 Task: Add Attachment from Google Drive to Card Card0000000115 in Board Board0000000029 in Workspace WS0000000010 in Trello. Add Cover Orange to Card Card0000000115 in Board Board0000000029 in Workspace WS0000000010 in Trello. Add "Add Label …" with "Title" Title0000000115 to Button Button0000000115 to Card Card0000000115 in Board Board0000000029 in Workspace WS0000000010 in Trello. Add Description DS0000000115 to Card Card0000000115 in Board Board0000000029 in Workspace WS0000000010 in Trello. Add Comment CM0000000115 to Card Card0000000115 in Board Board0000000029 in Workspace WS0000000010 in Trello
Action: Mouse moved to (382, 439)
Screenshot: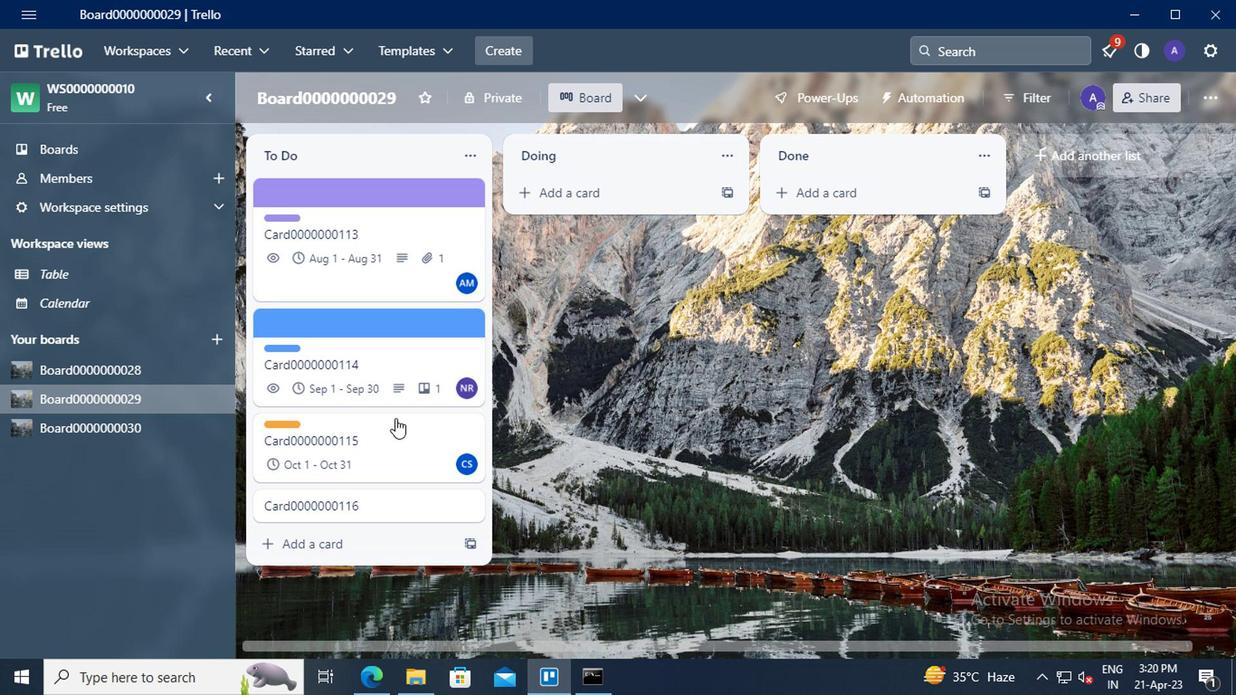 
Action: Mouse pressed left at (382, 439)
Screenshot: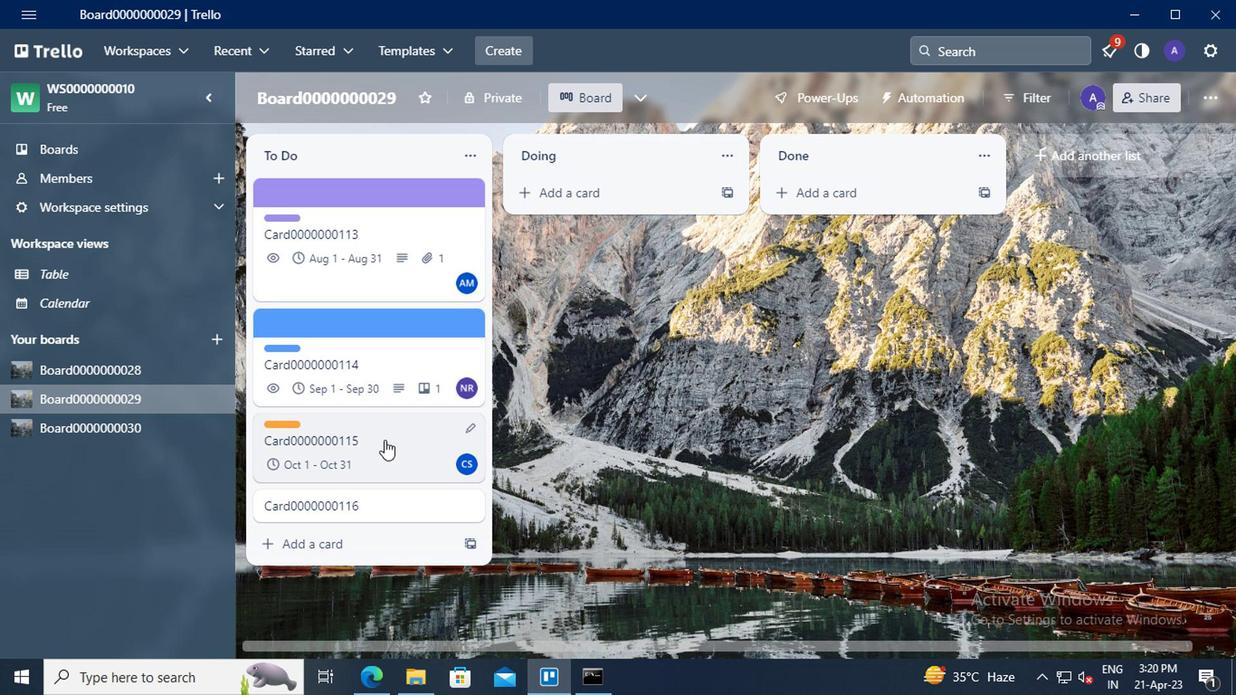 
Action: Mouse moved to (827, 325)
Screenshot: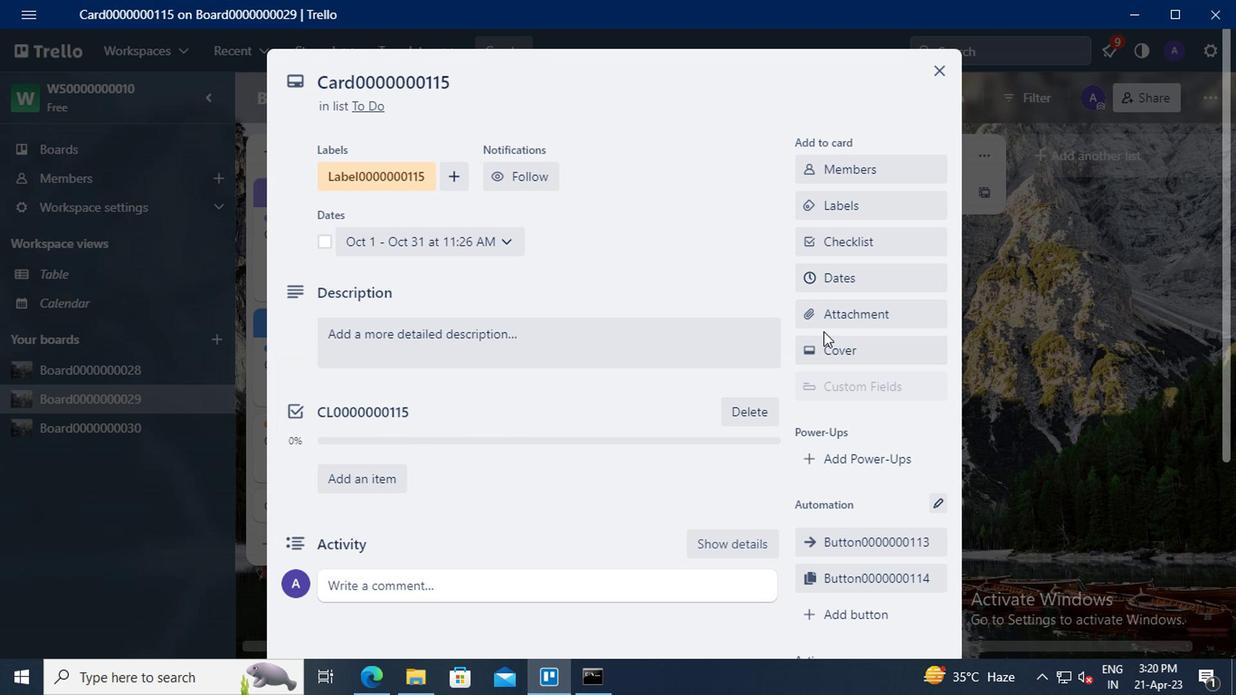 
Action: Mouse pressed left at (827, 325)
Screenshot: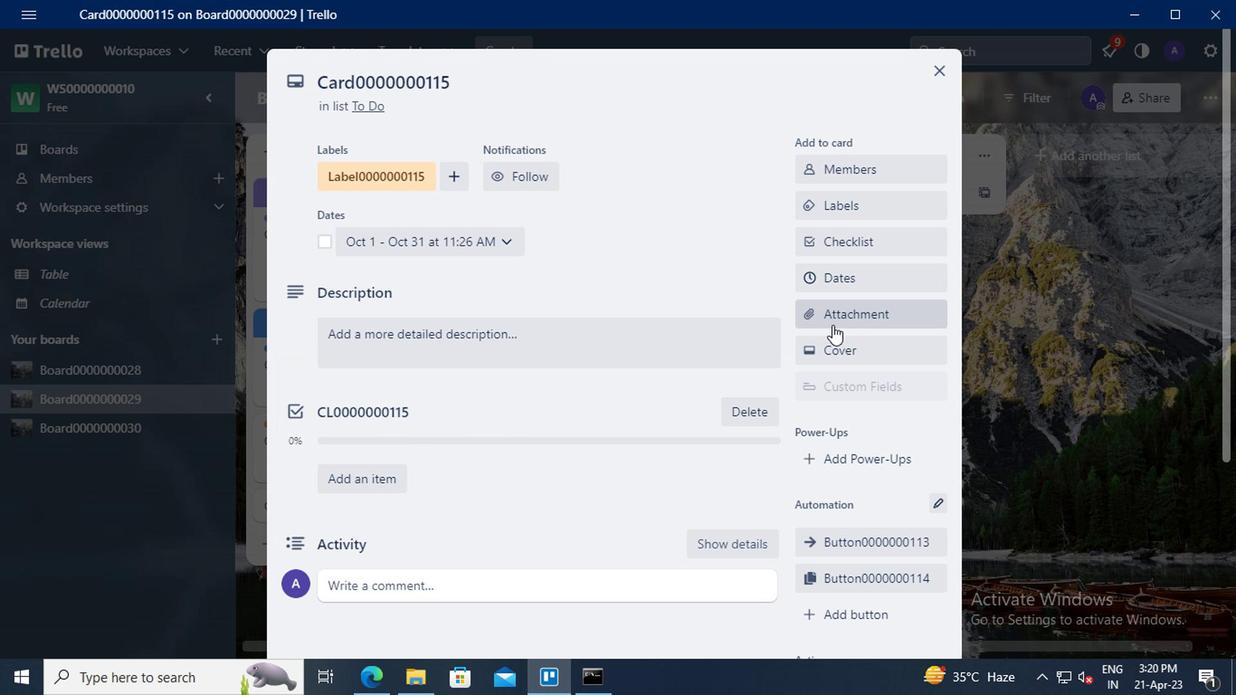 
Action: Mouse moved to (836, 219)
Screenshot: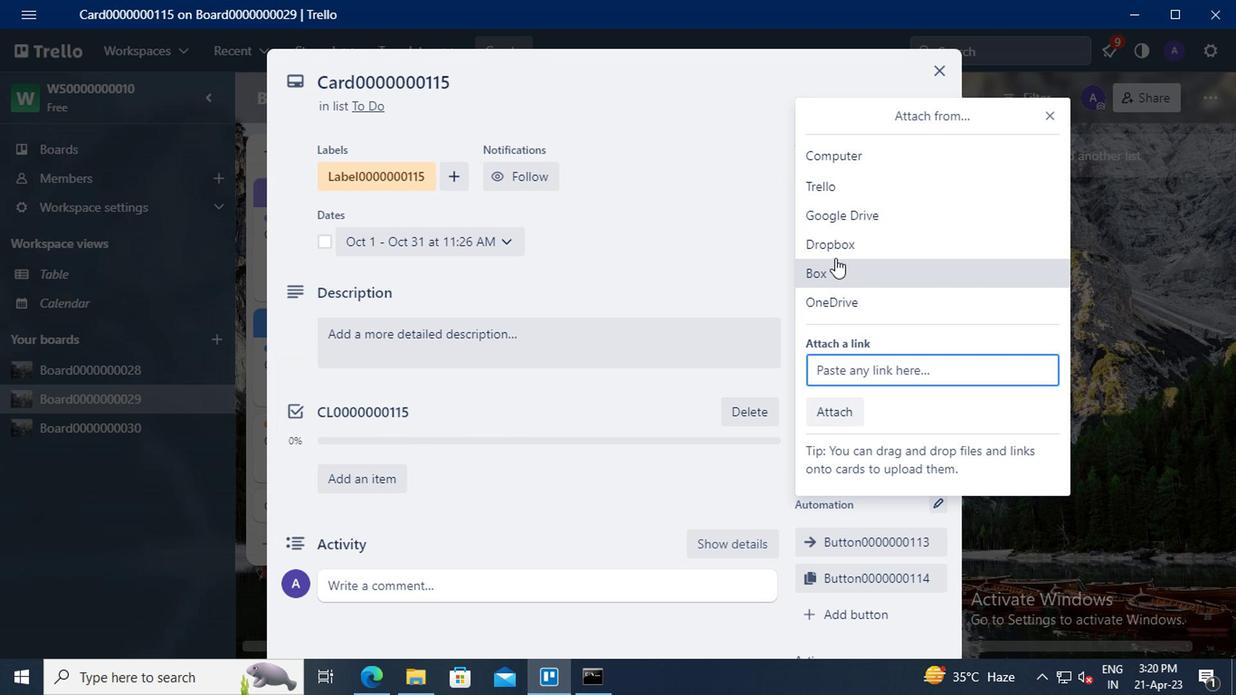 
Action: Mouse pressed left at (836, 219)
Screenshot: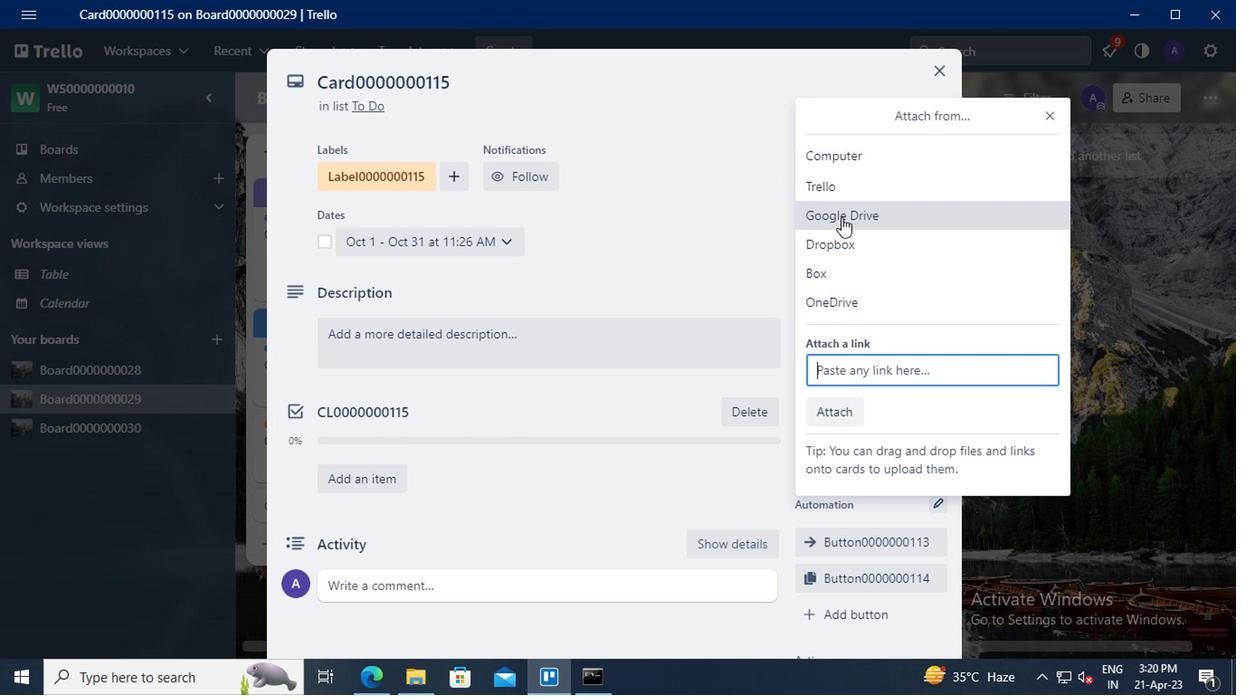
Action: Mouse moved to (252, 319)
Screenshot: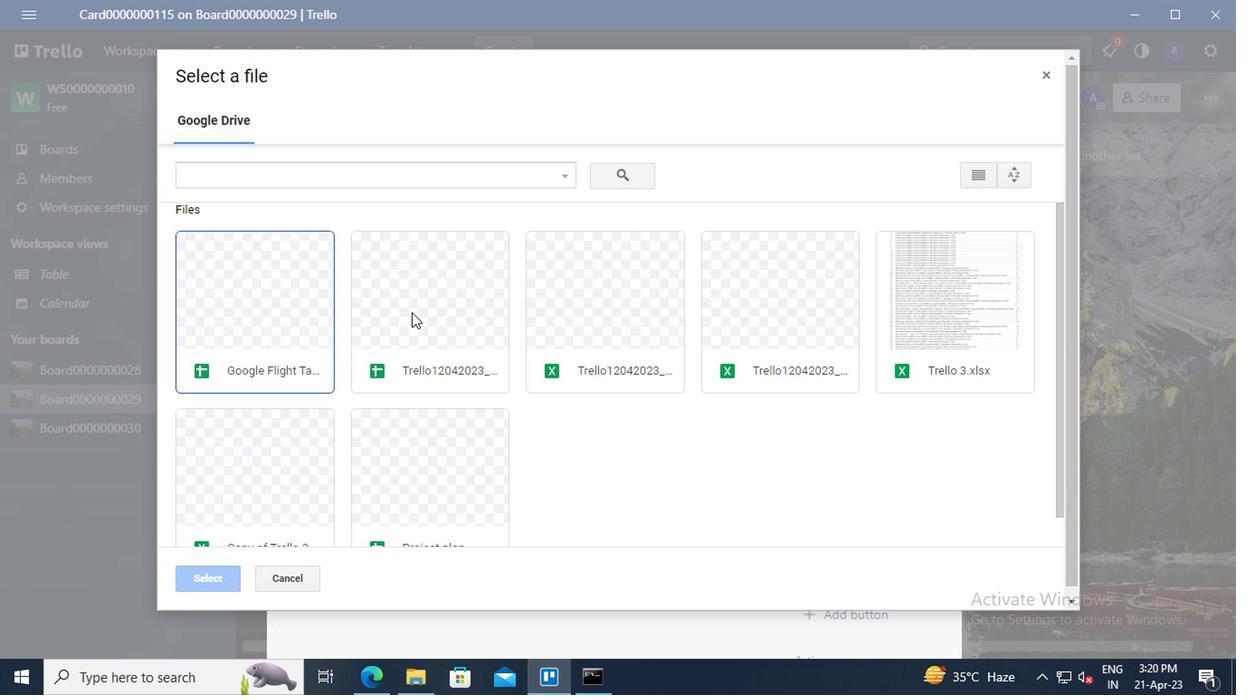 
Action: Mouse pressed left at (252, 319)
Screenshot: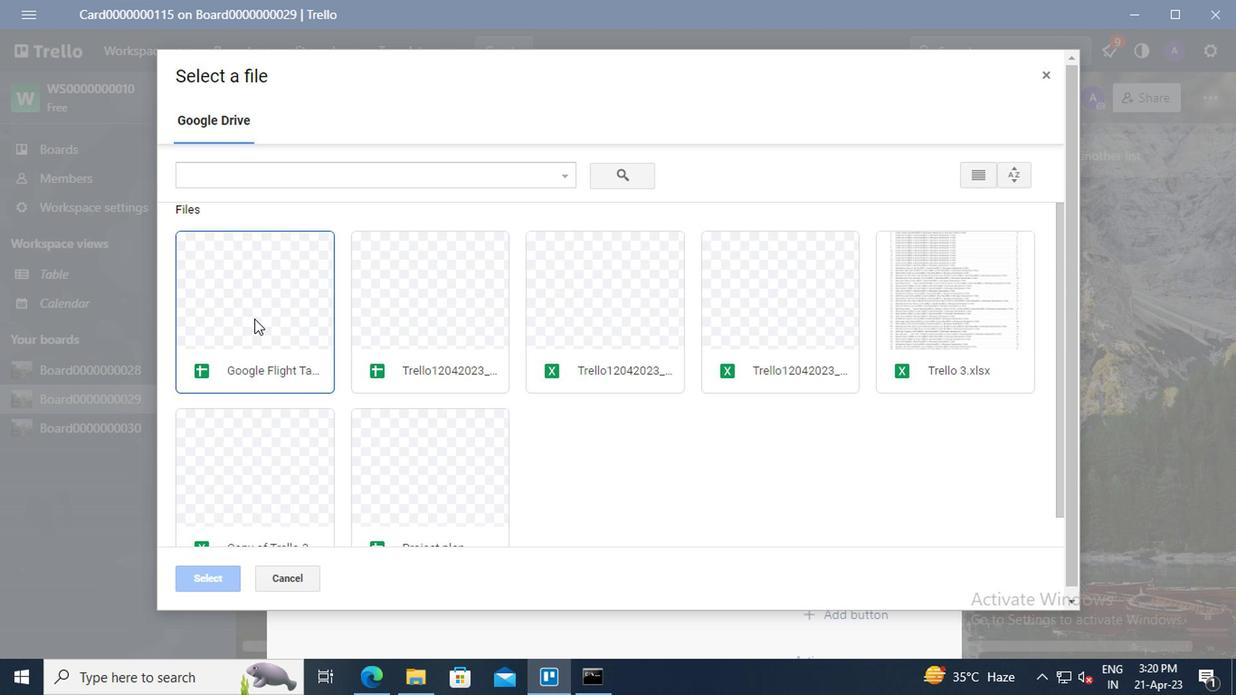 
Action: Mouse moved to (227, 577)
Screenshot: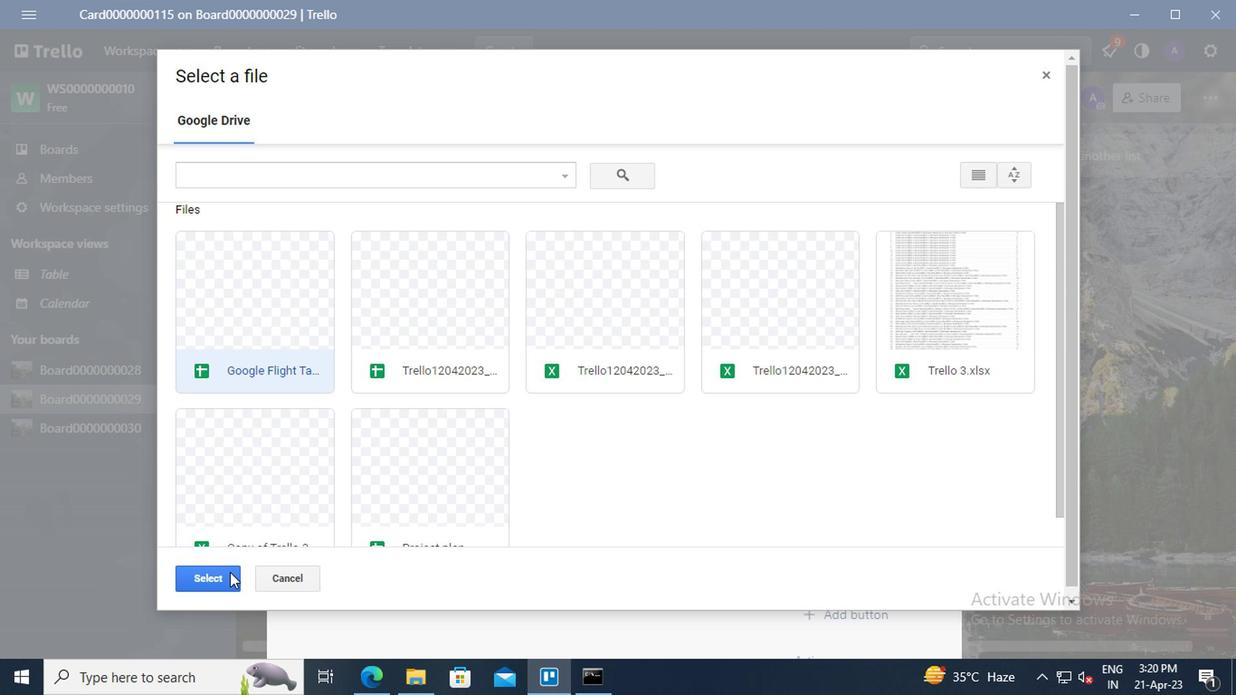 
Action: Mouse pressed left at (227, 577)
Screenshot: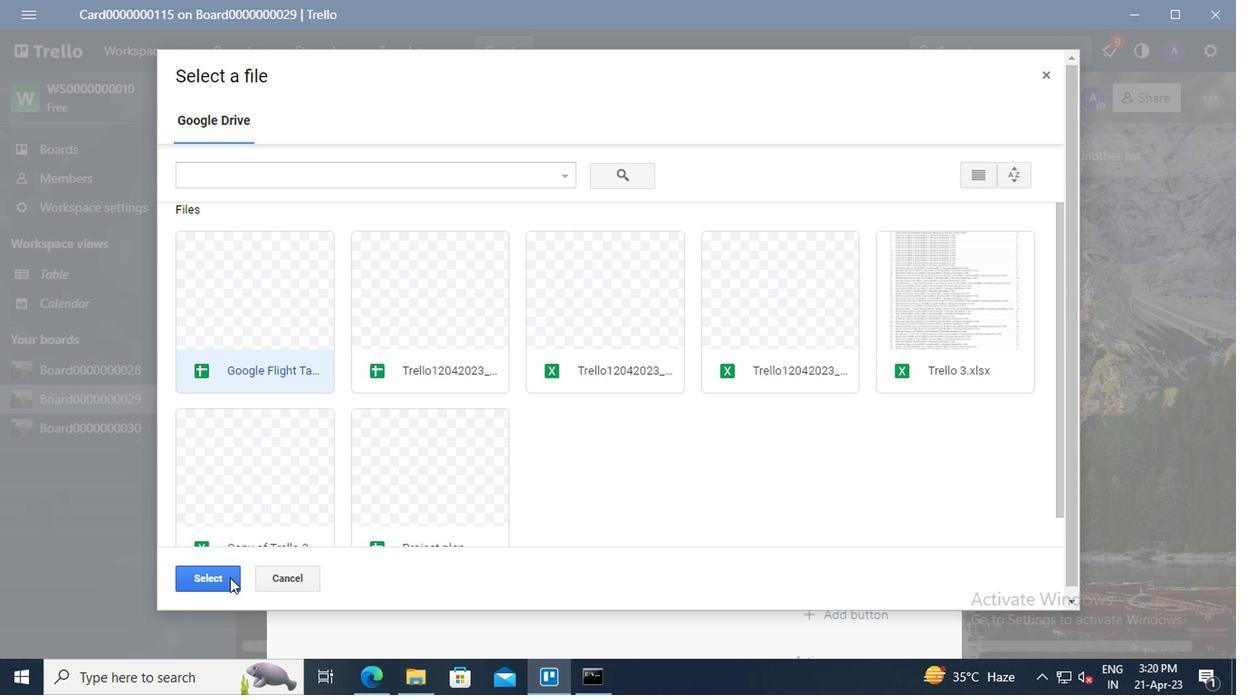 
Action: Mouse moved to (809, 350)
Screenshot: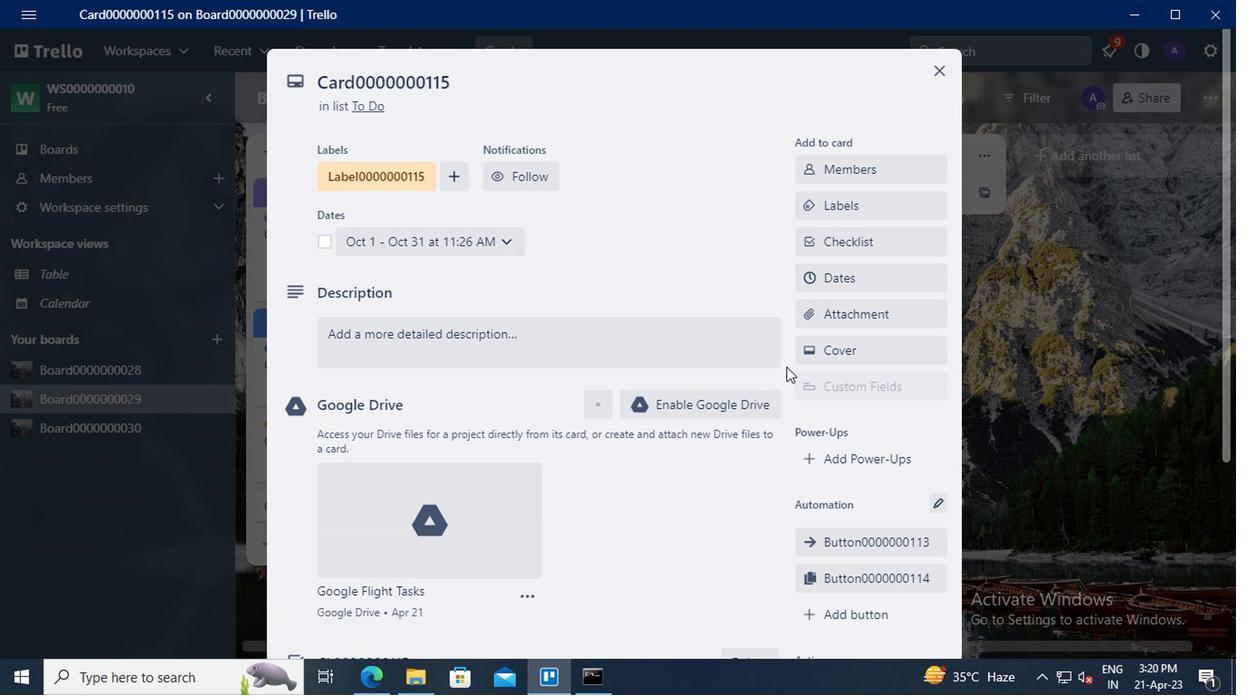 
Action: Mouse pressed left at (809, 350)
Screenshot: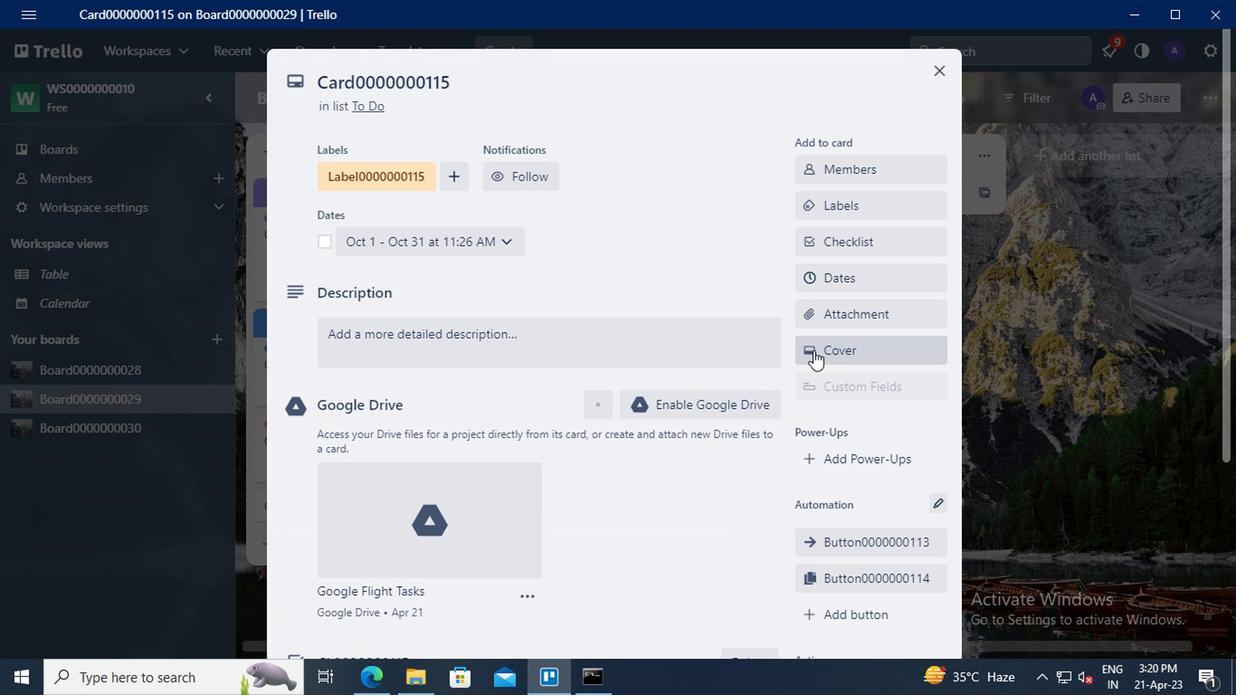 
Action: Mouse moved to (929, 305)
Screenshot: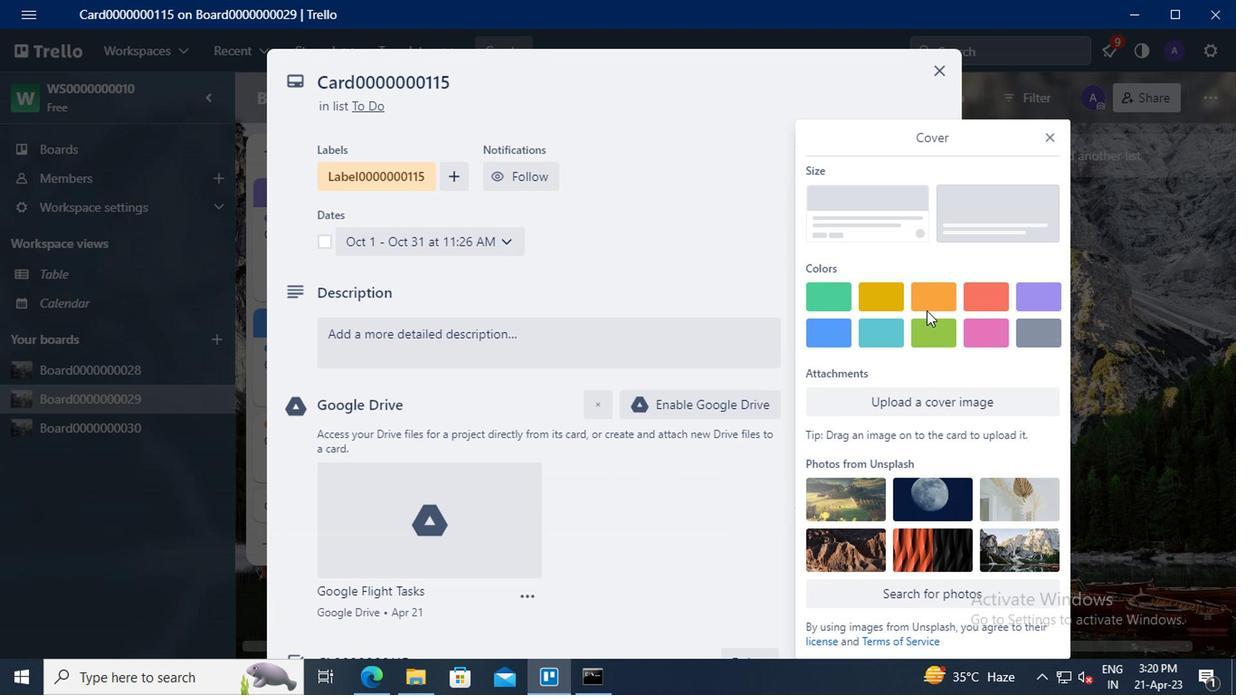 
Action: Mouse pressed left at (929, 305)
Screenshot: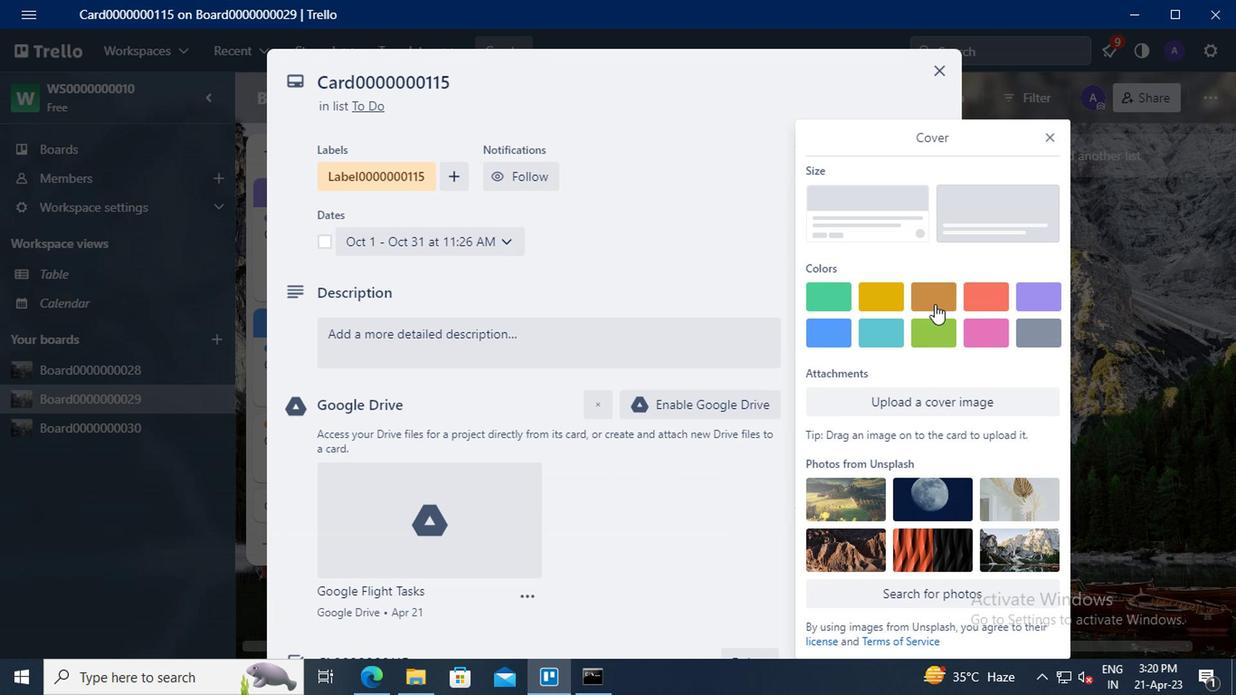 
Action: Mouse moved to (1044, 107)
Screenshot: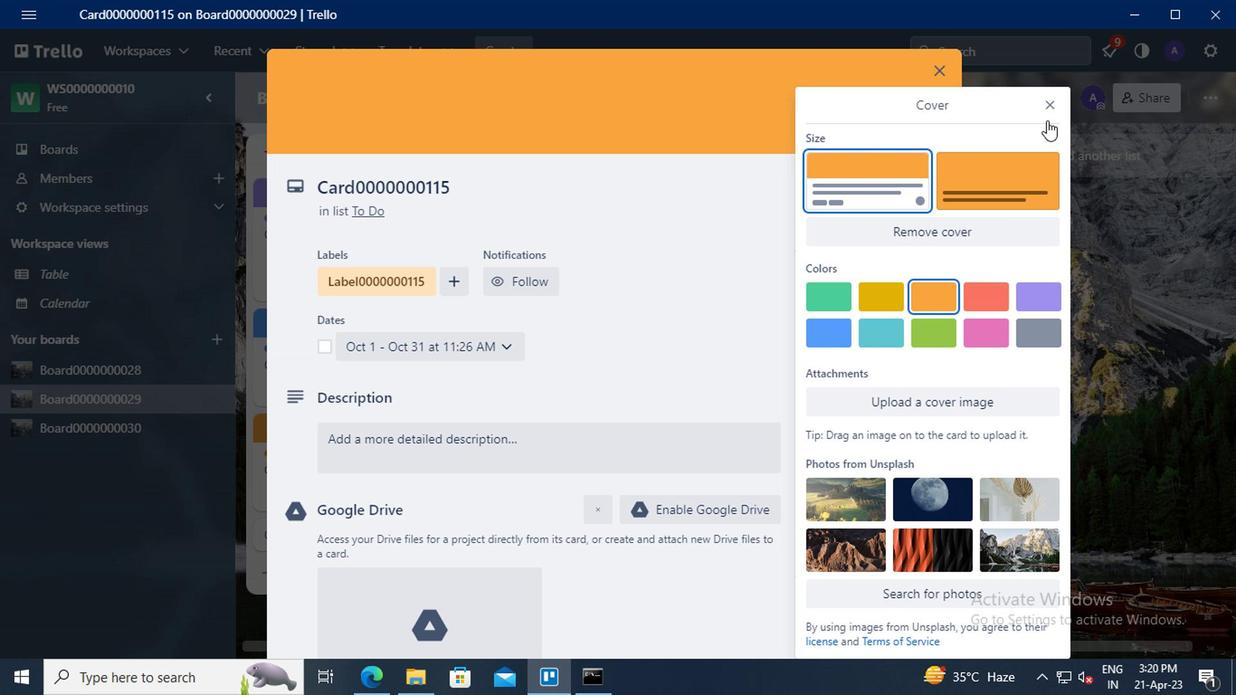 
Action: Mouse pressed left at (1044, 107)
Screenshot: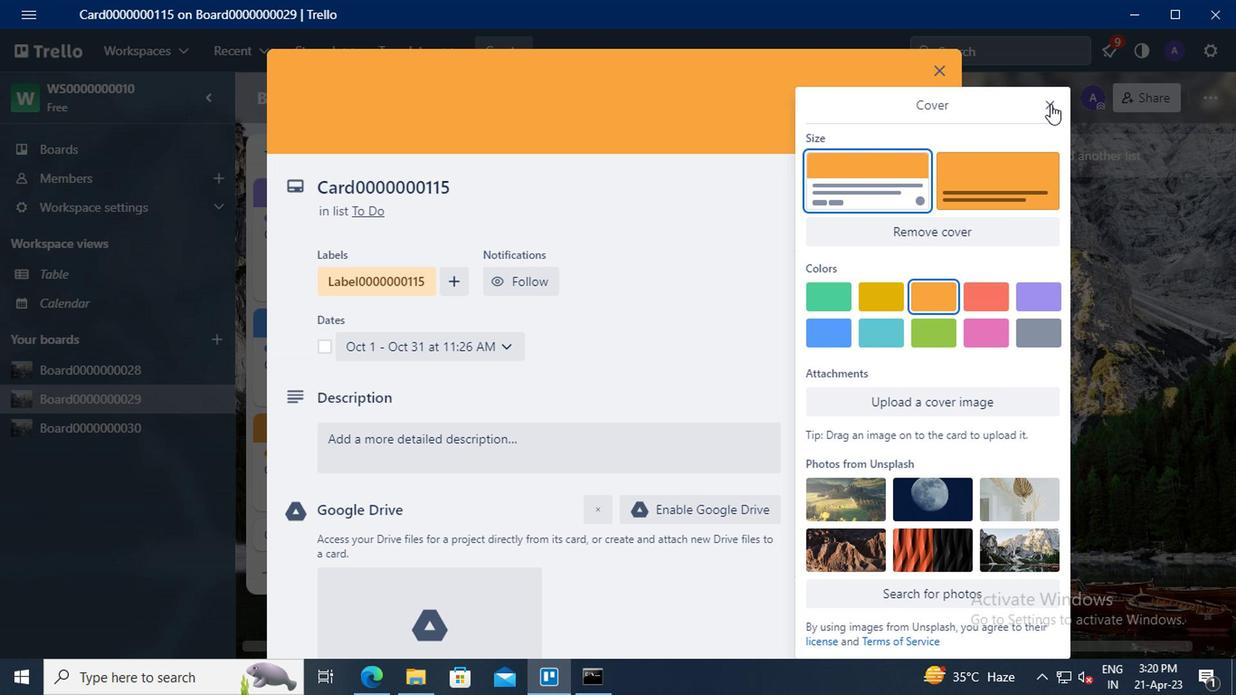 
Action: Mouse moved to (842, 280)
Screenshot: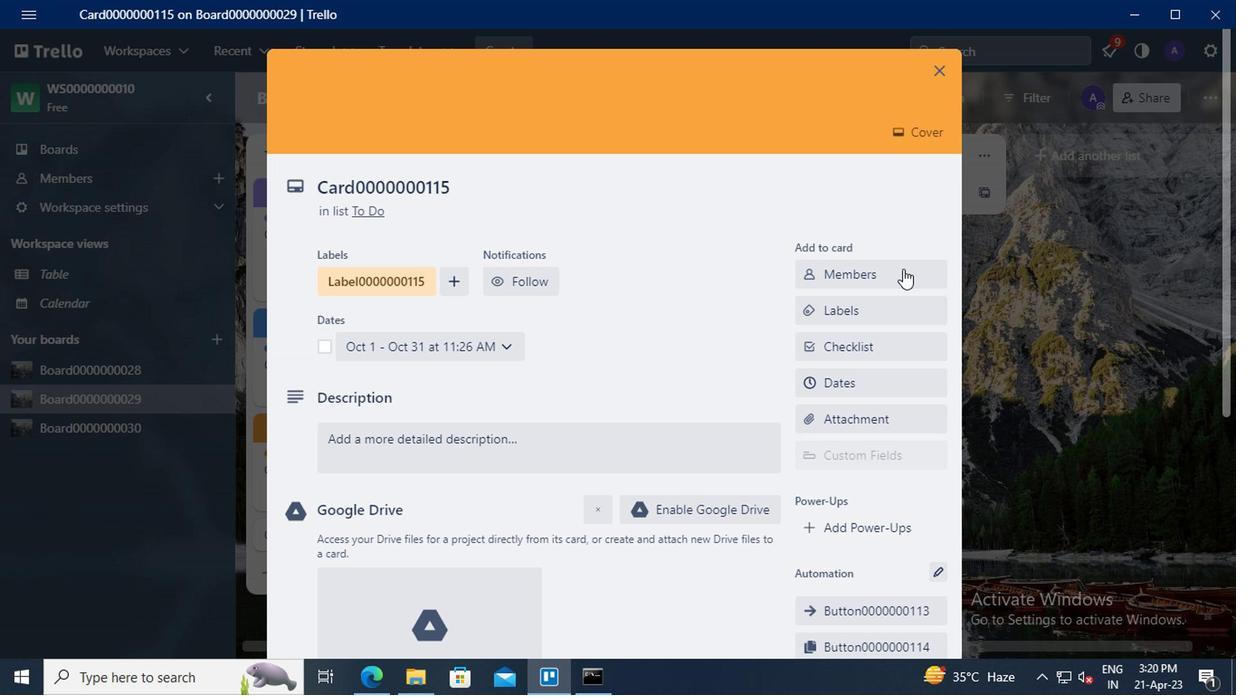 
Action: Mouse scrolled (842, 280) with delta (0, 0)
Screenshot: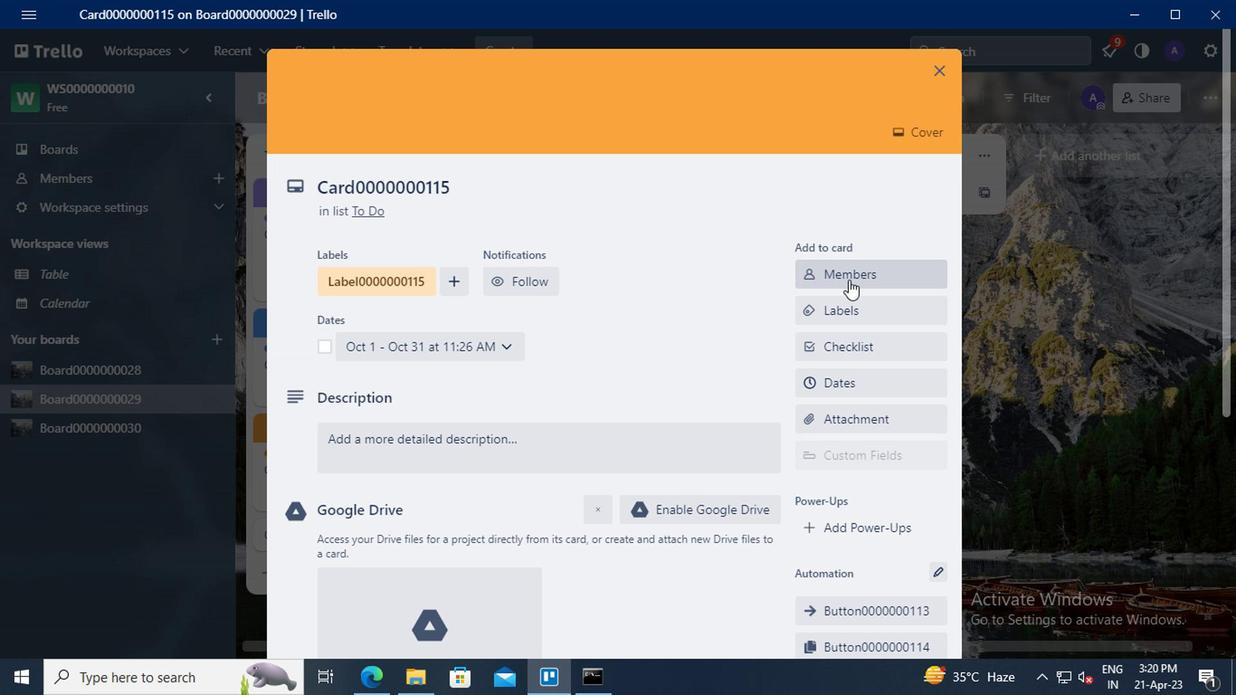 
Action: Mouse scrolled (842, 280) with delta (0, 0)
Screenshot: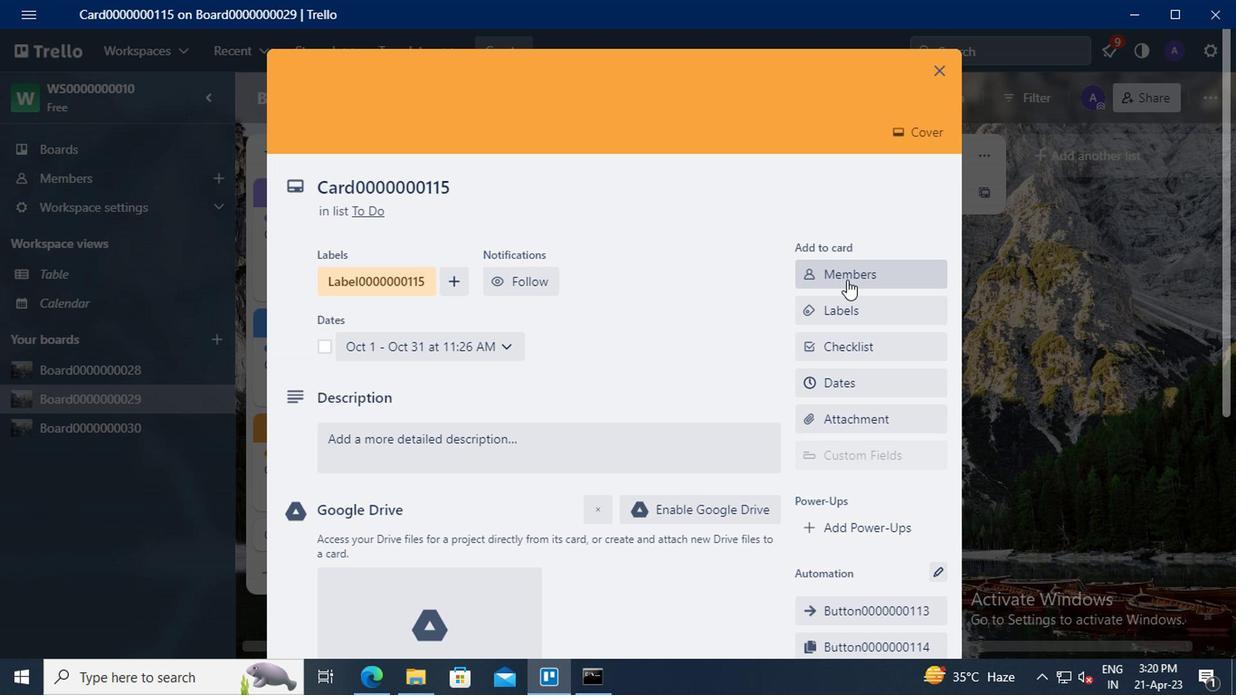 
Action: Mouse scrolled (842, 280) with delta (0, 0)
Screenshot: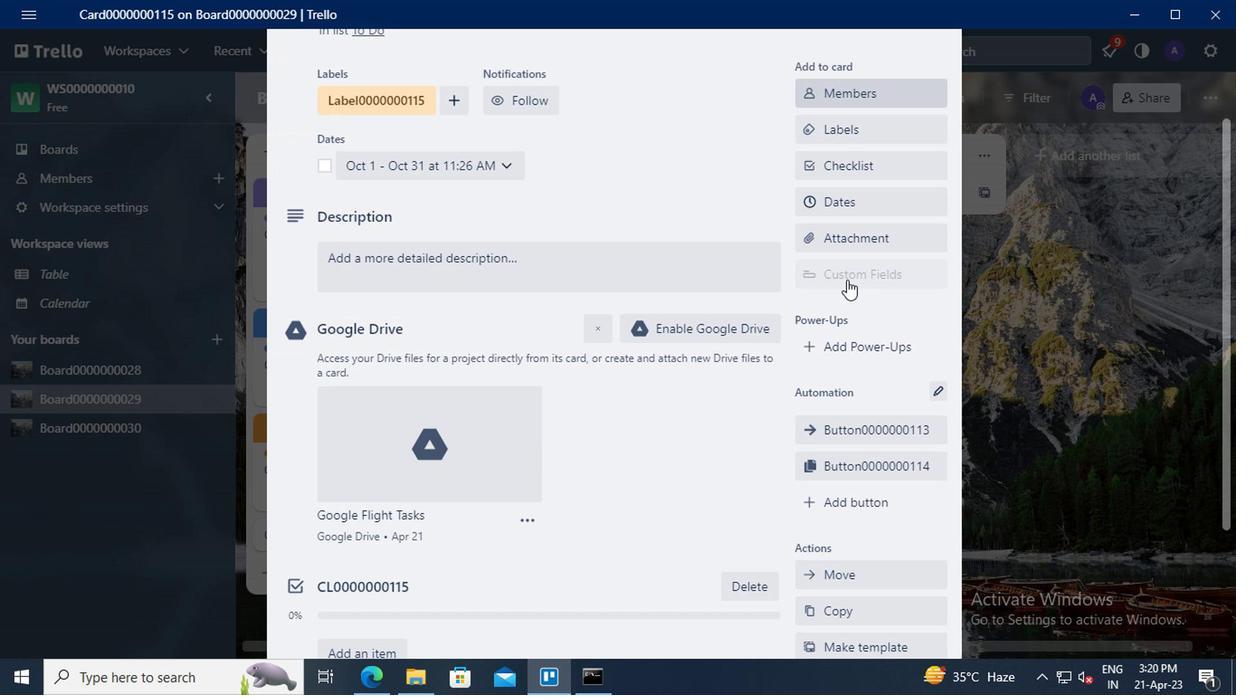 
Action: Mouse moved to (848, 411)
Screenshot: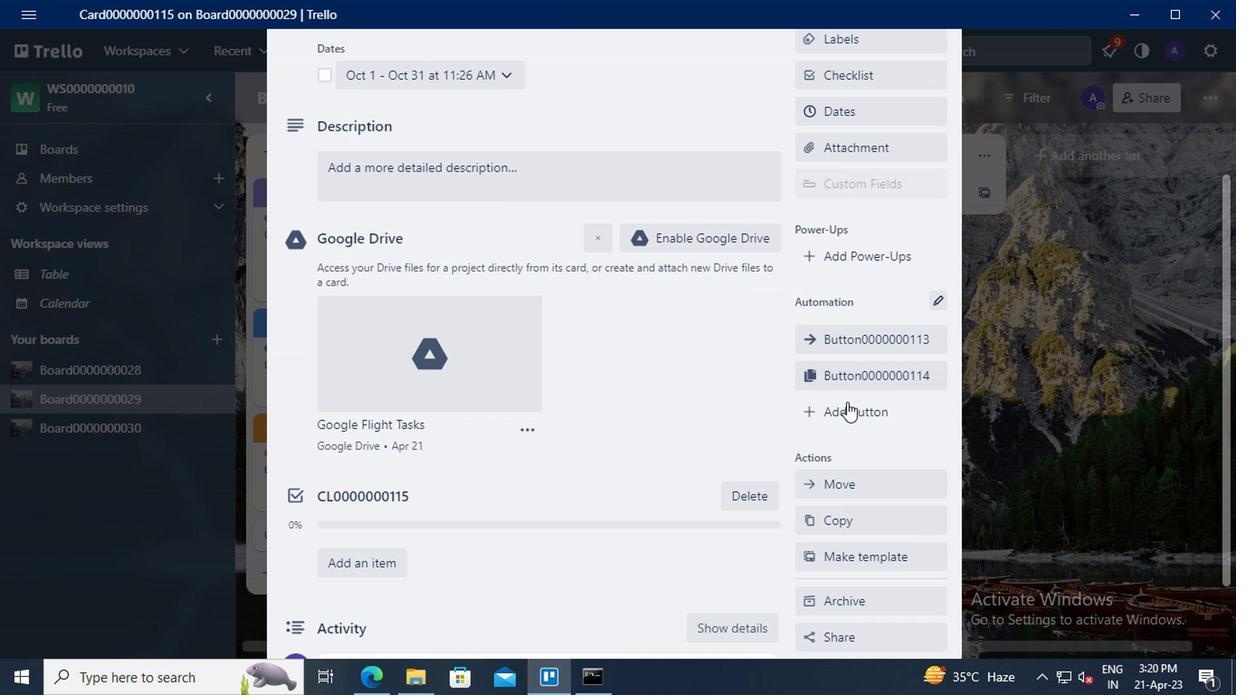 
Action: Mouse pressed left at (848, 411)
Screenshot: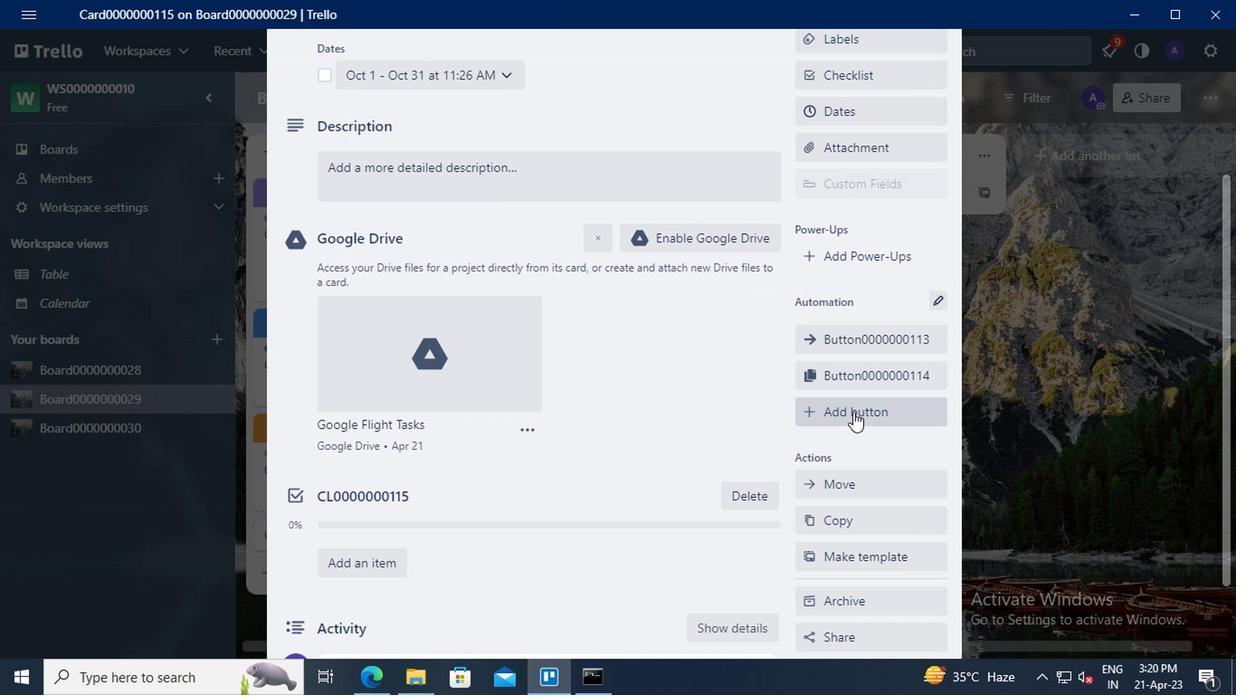 
Action: Mouse moved to (848, 248)
Screenshot: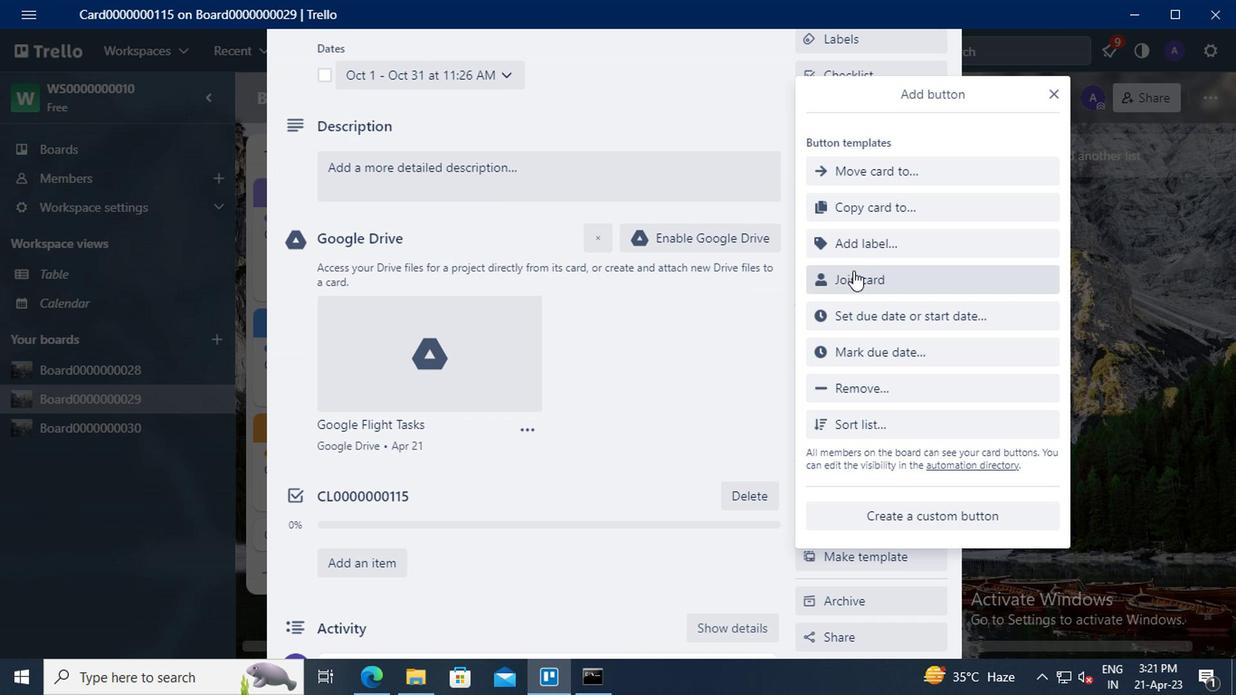 
Action: Mouse pressed left at (848, 248)
Screenshot: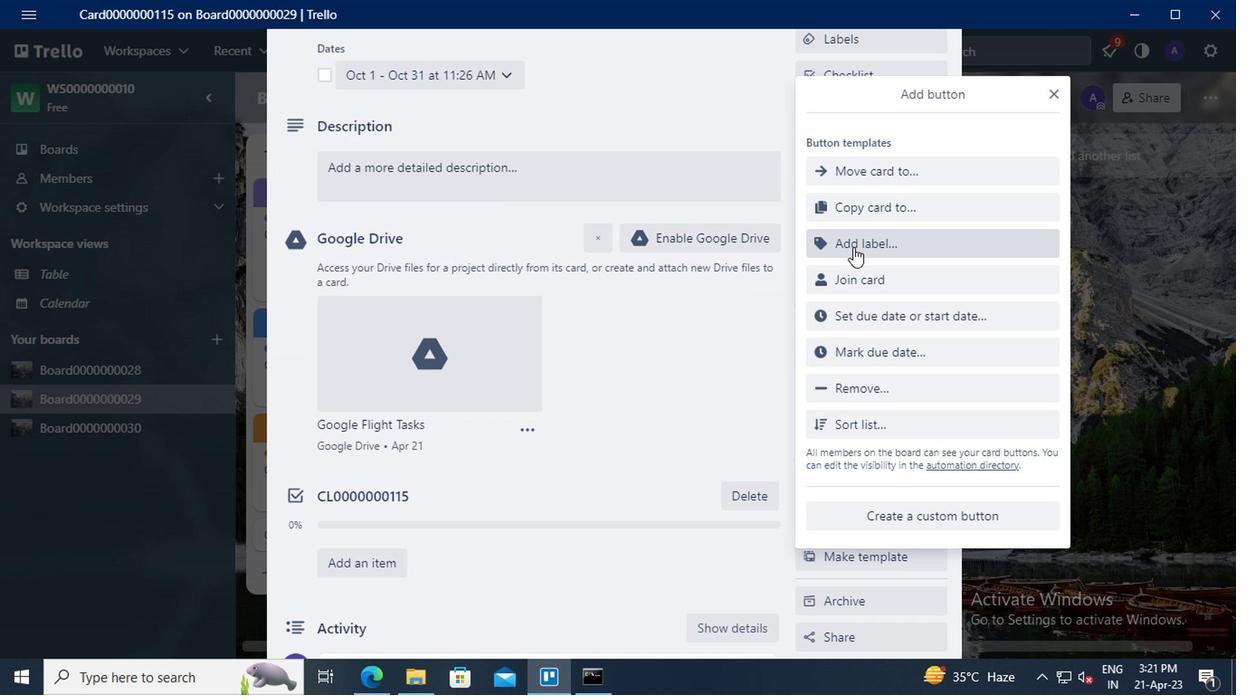 
Action: Mouse moved to (867, 172)
Screenshot: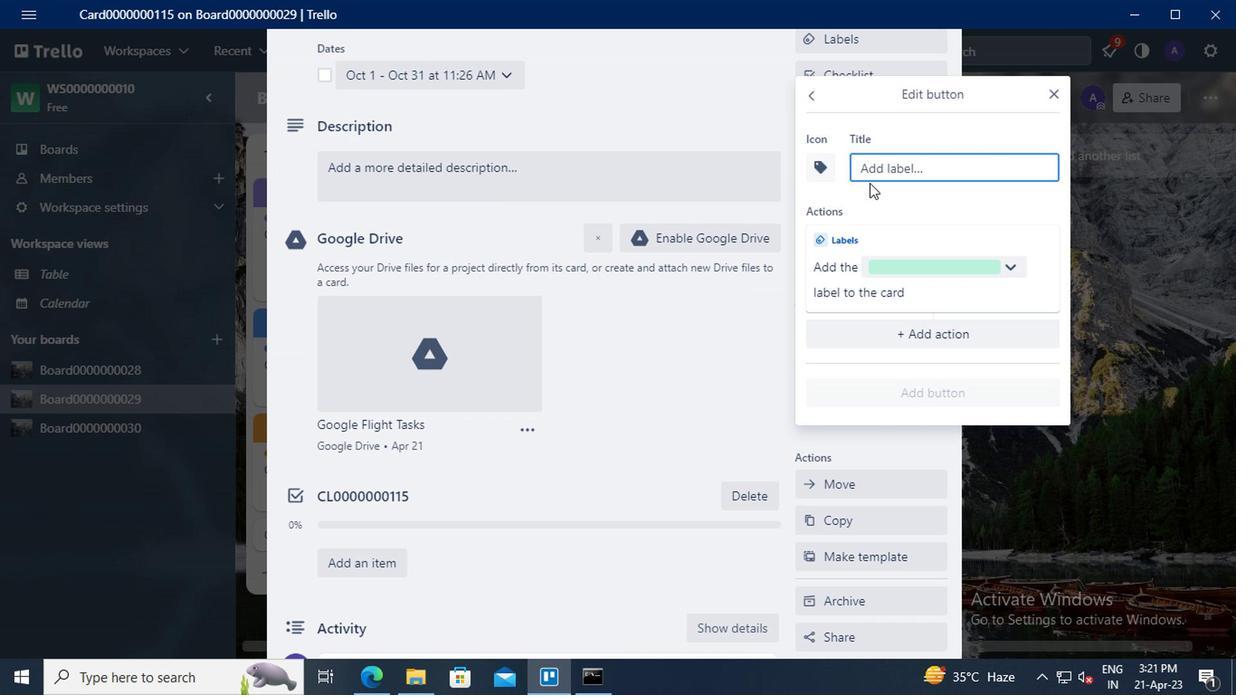 
Action: Mouse pressed left at (867, 172)
Screenshot: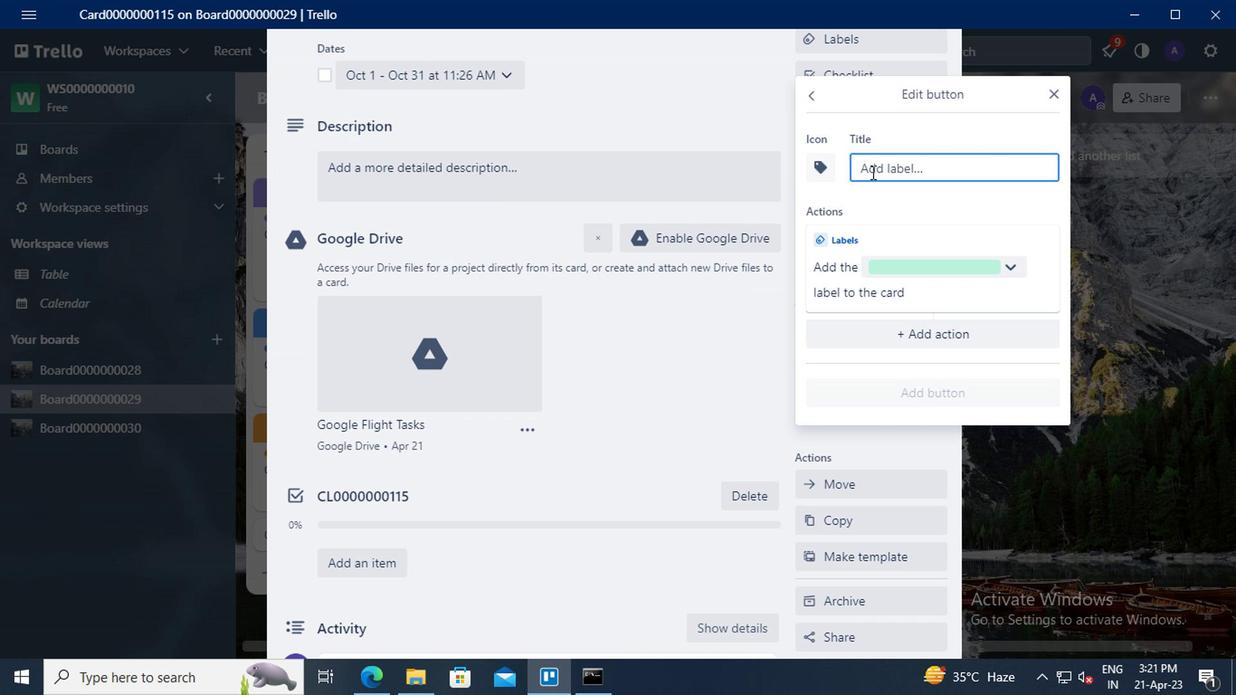 
Action: Key pressed <Key.shift>TITLE0000000115
Screenshot: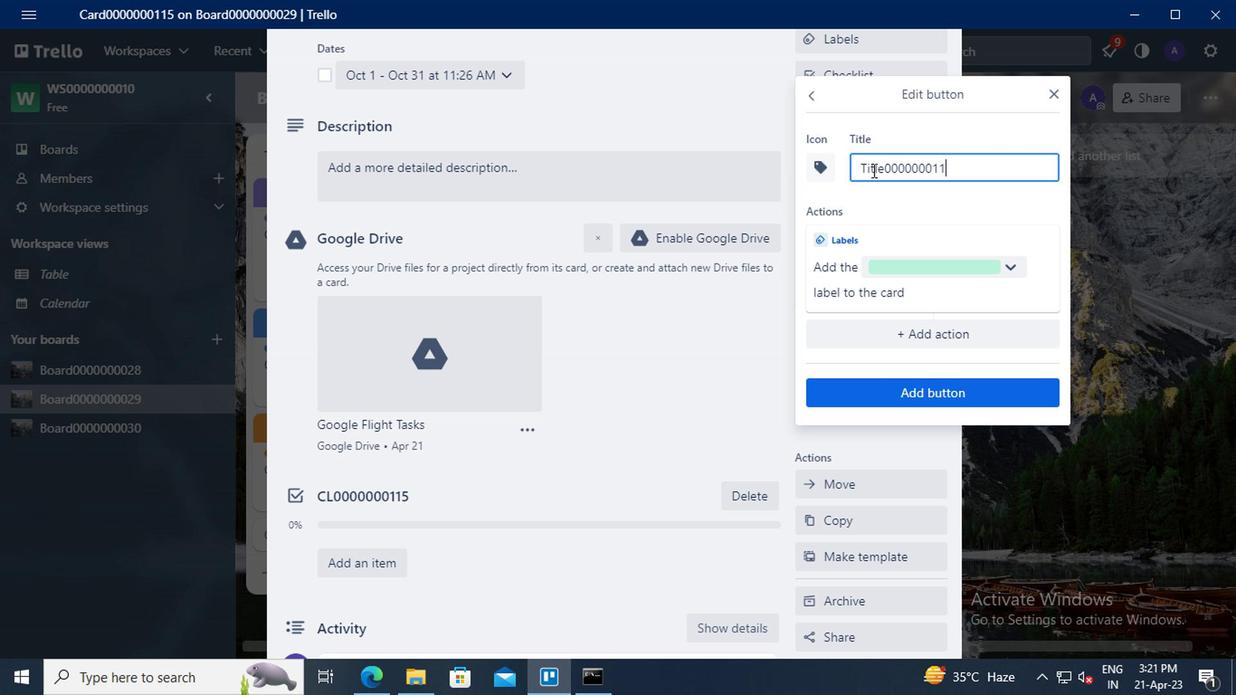 
Action: Mouse moved to (919, 393)
Screenshot: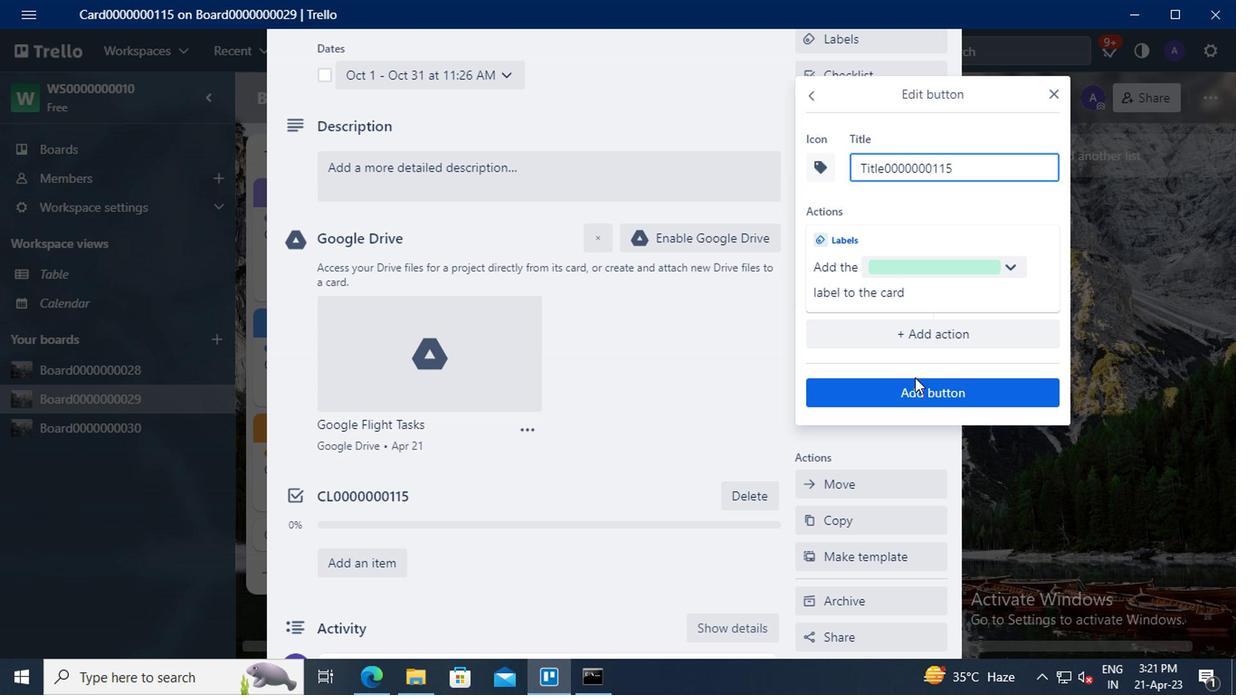 
Action: Mouse pressed left at (919, 393)
Screenshot: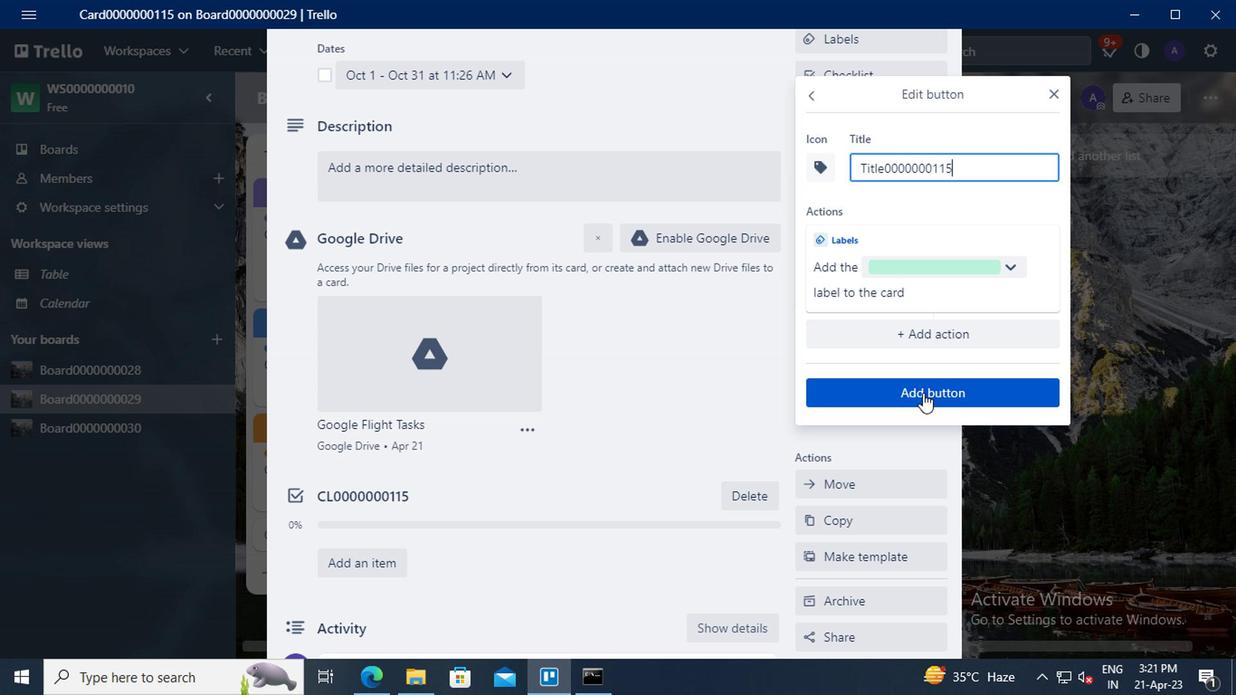 
Action: Mouse moved to (661, 404)
Screenshot: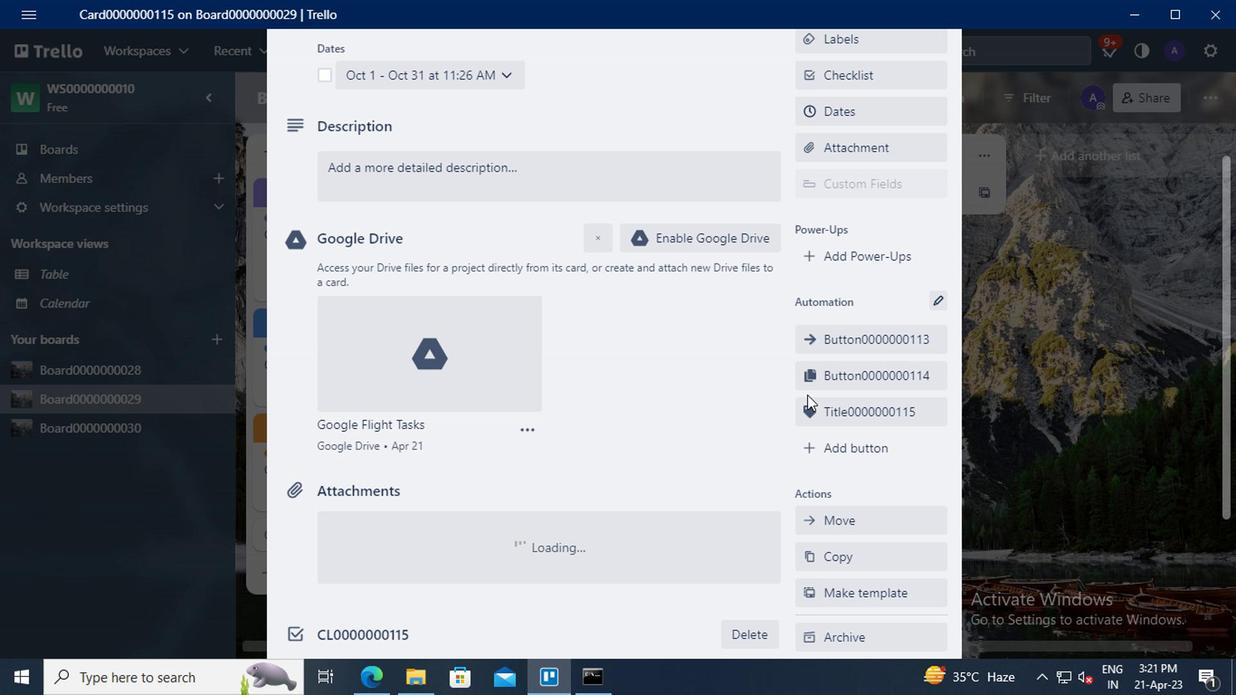 
Action: Mouse scrolled (661, 405) with delta (0, 0)
Screenshot: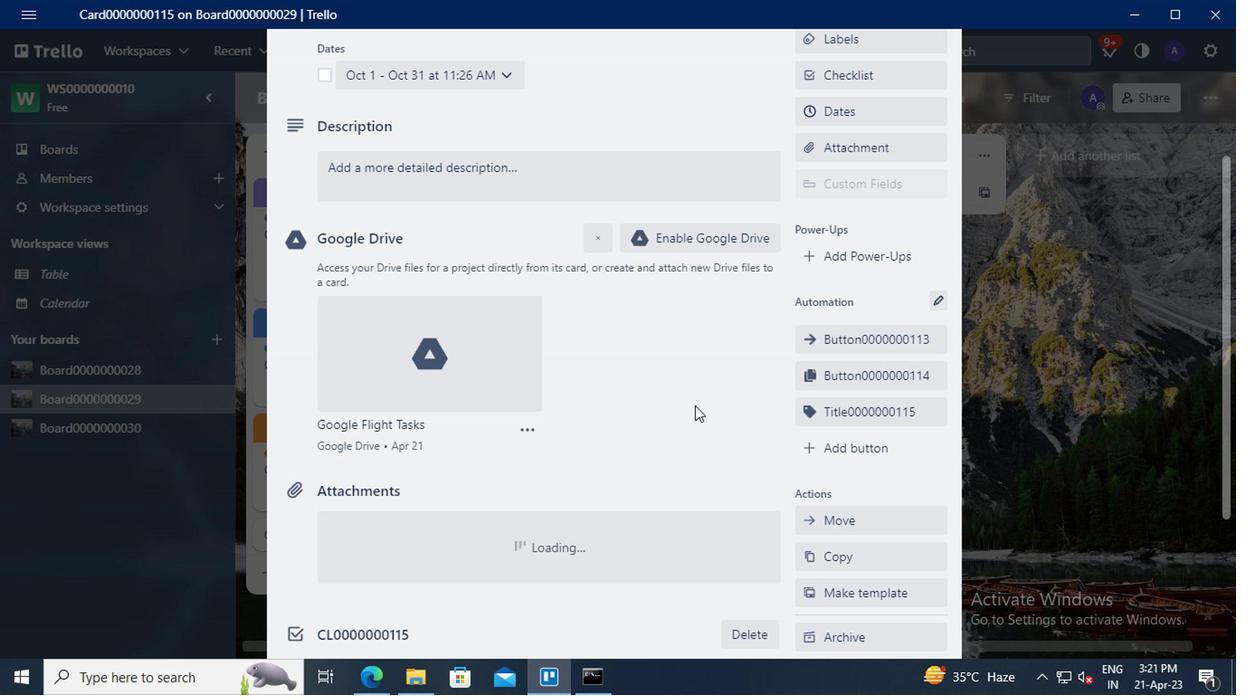 
Action: Mouse moved to (388, 262)
Screenshot: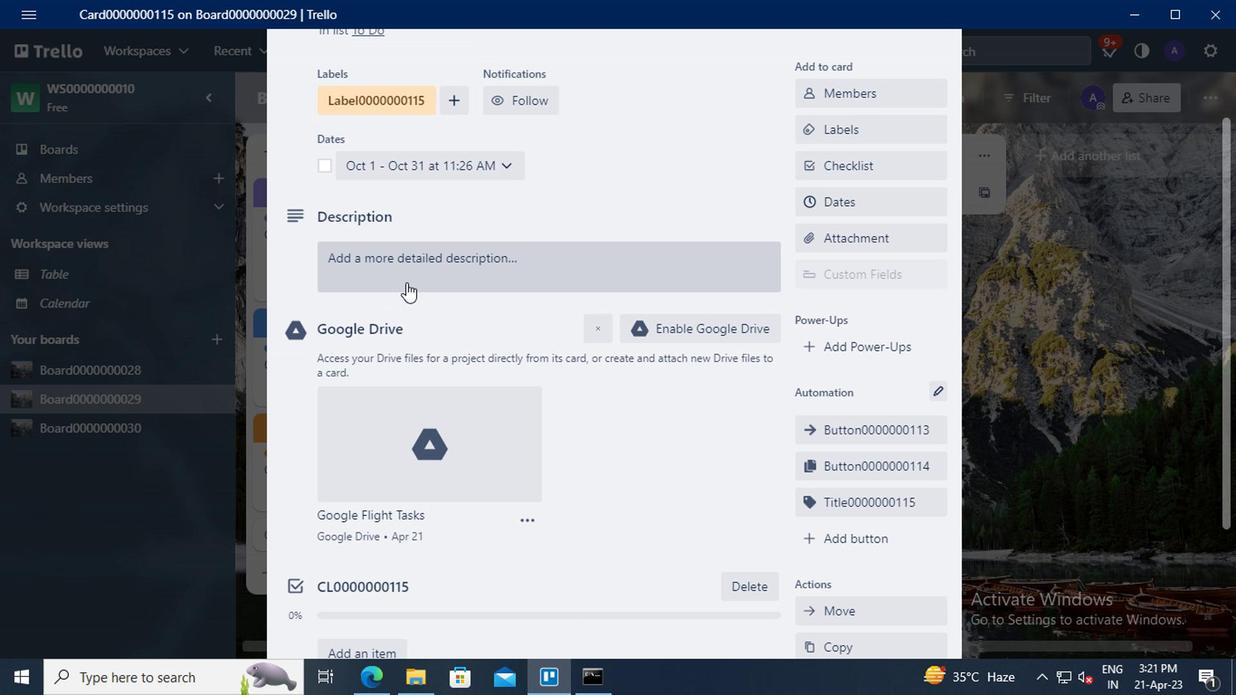 
Action: Mouse pressed left at (388, 262)
Screenshot: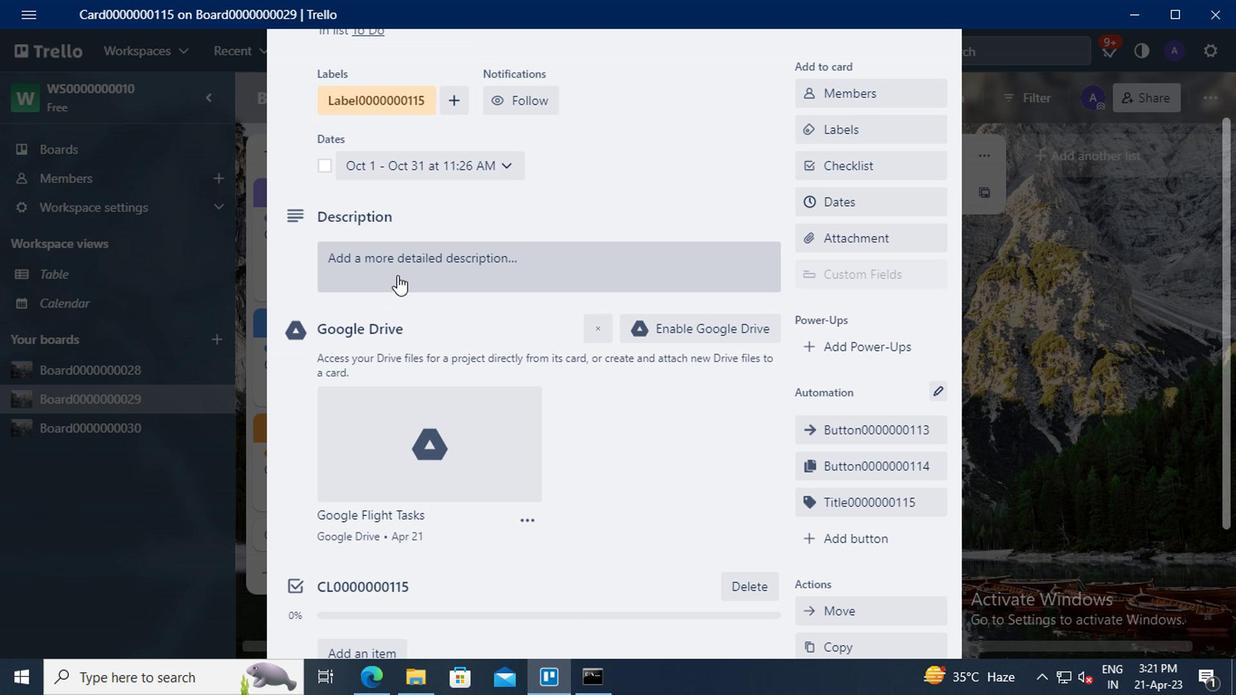 
Action: Mouse moved to (361, 310)
Screenshot: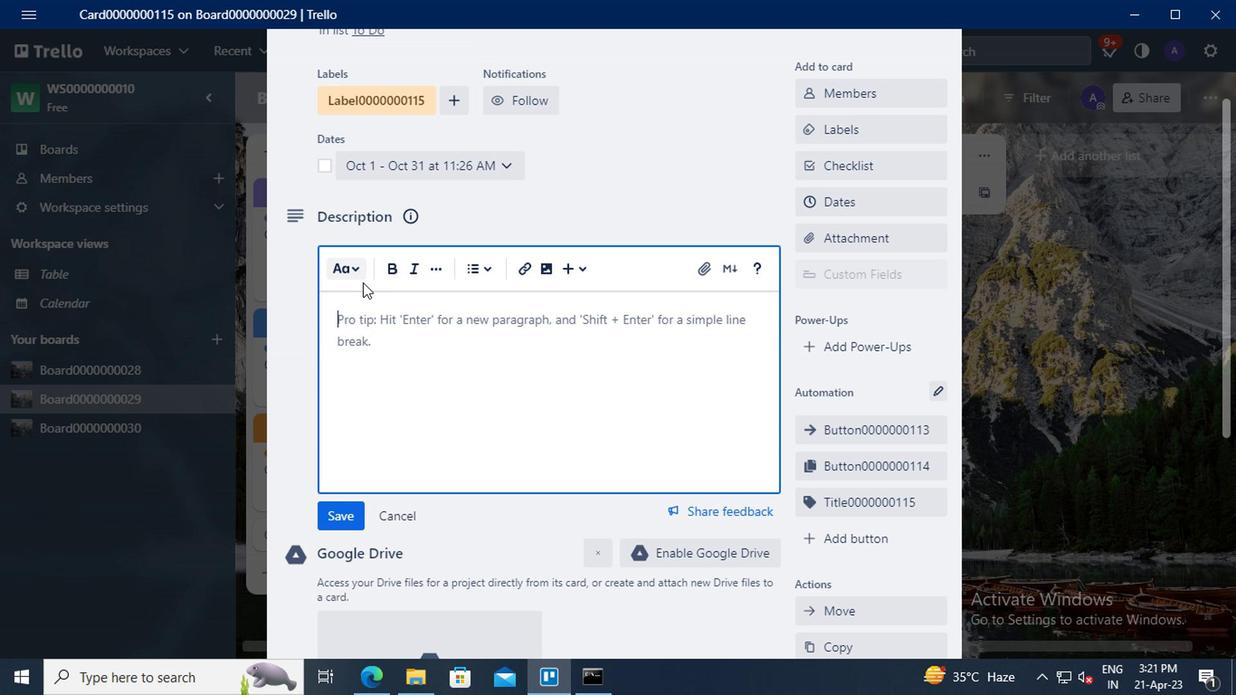 
Action: Mouse pressed left at (361, 310)
Screenshot: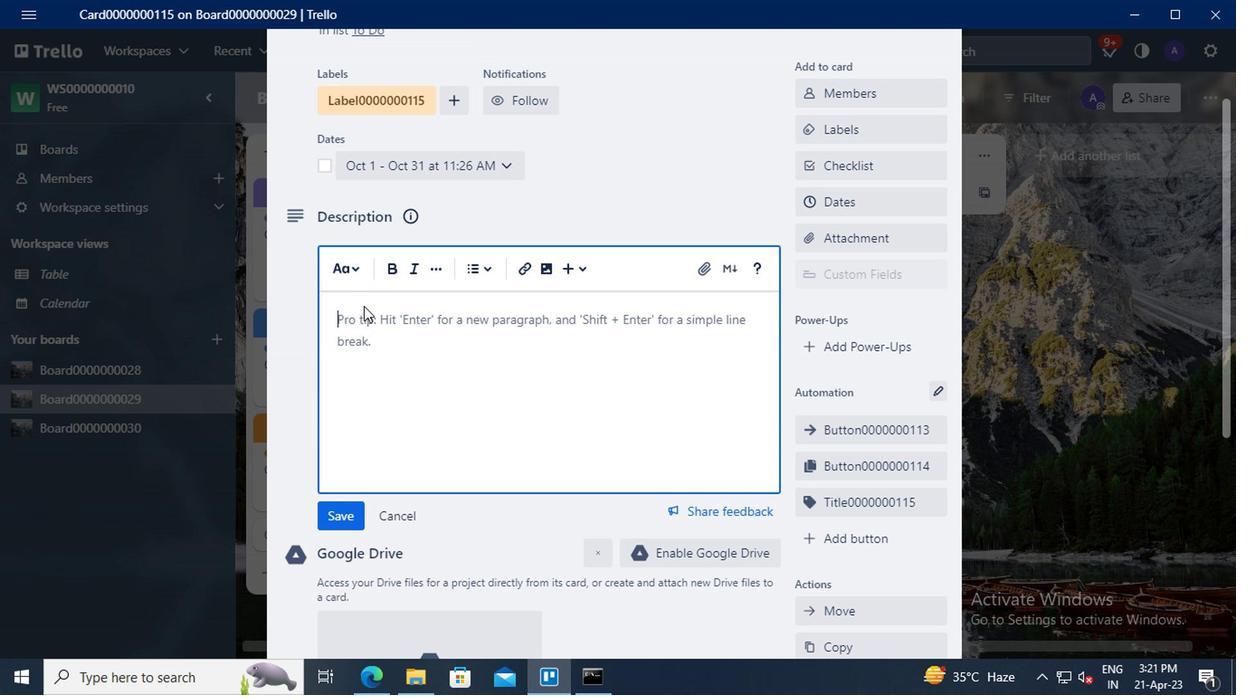 
Action: Key pressed <Key.shift>DS0000000115
Screenshot: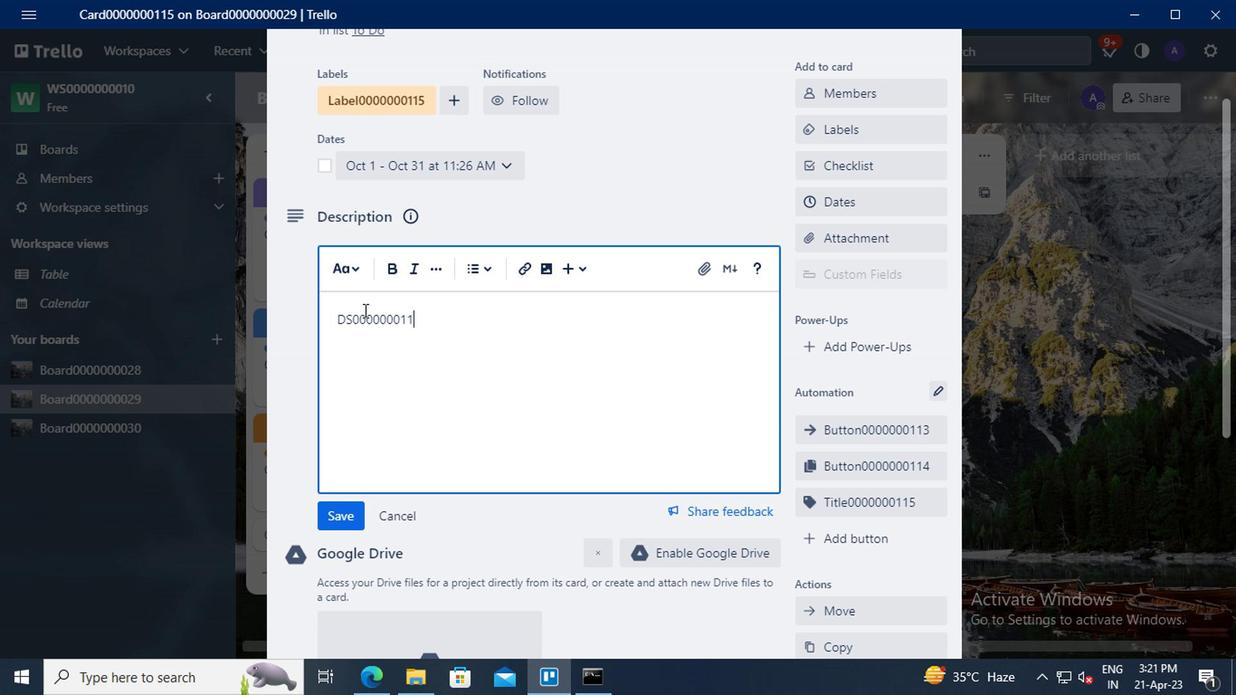 
Action: Mouse scrolled (361, 310) with delta (0, 0)
Screenshot: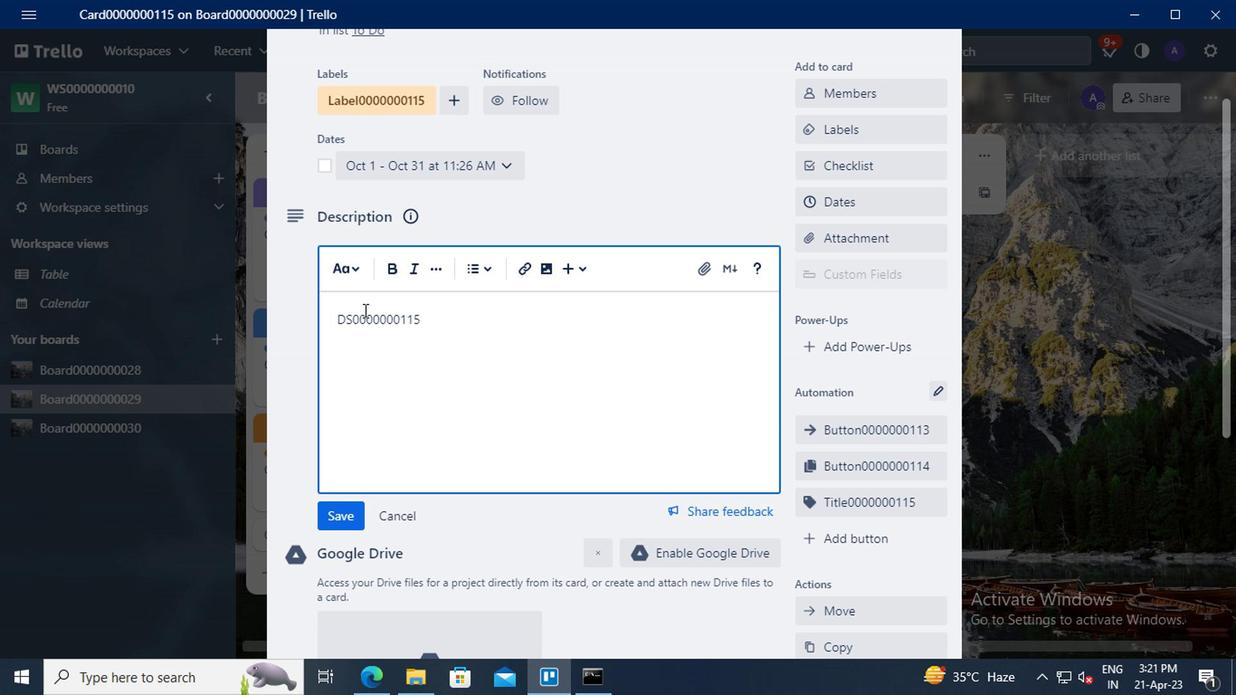 
Action: Mouse moved to (346, 421)
Screenshot: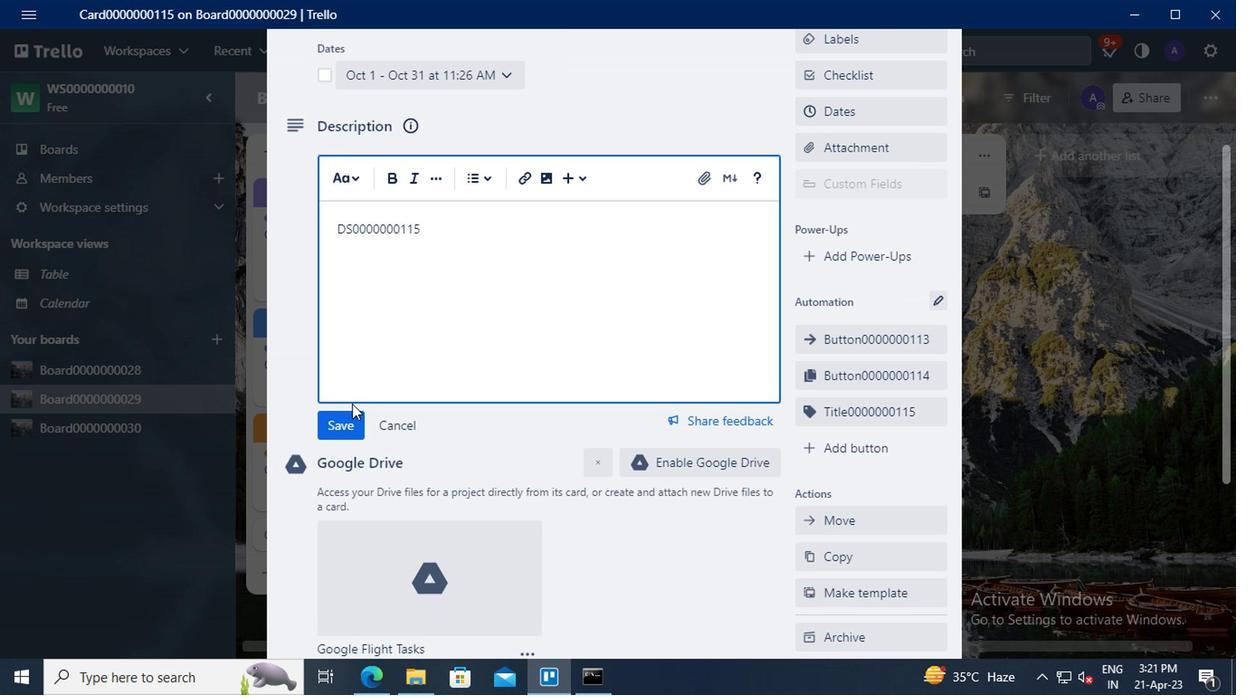 
Action: Mouse pressed left at (346, 421)
Screenshot: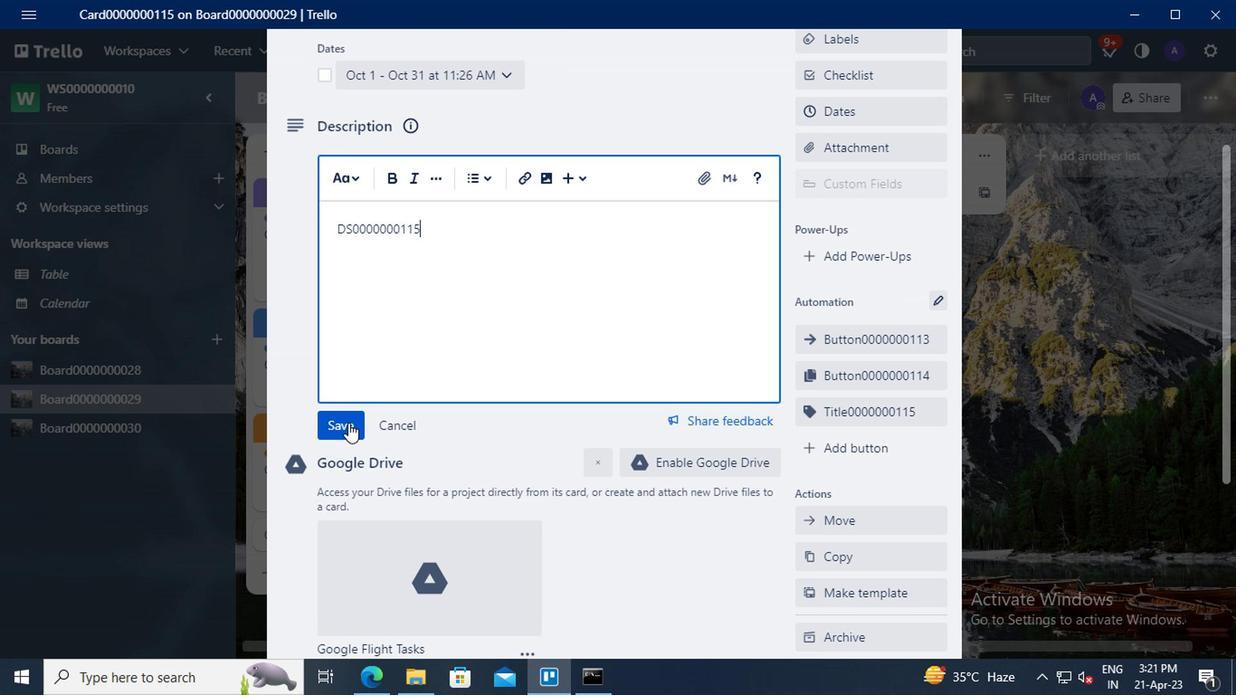 
Action: Mouse scrolled (346, 421) with delta (0, 0)
Screenshot: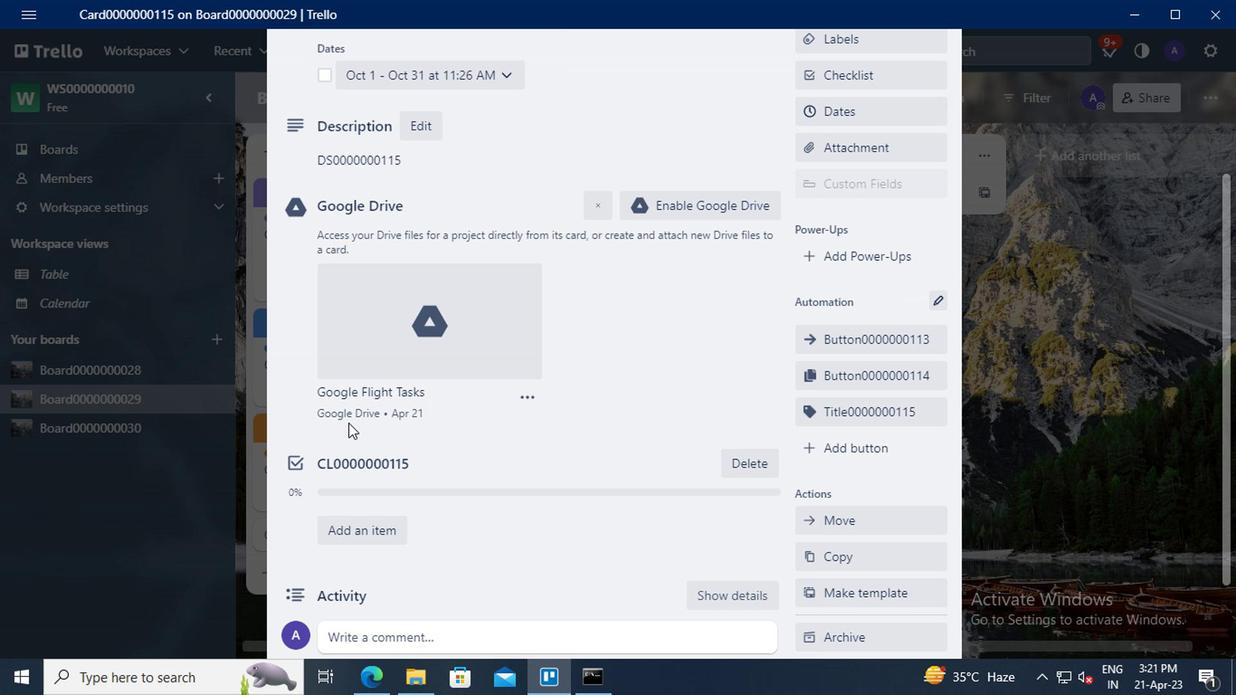 
Action: Mouse scrolled (346, 421) with delta (0, 0)
Screenshot: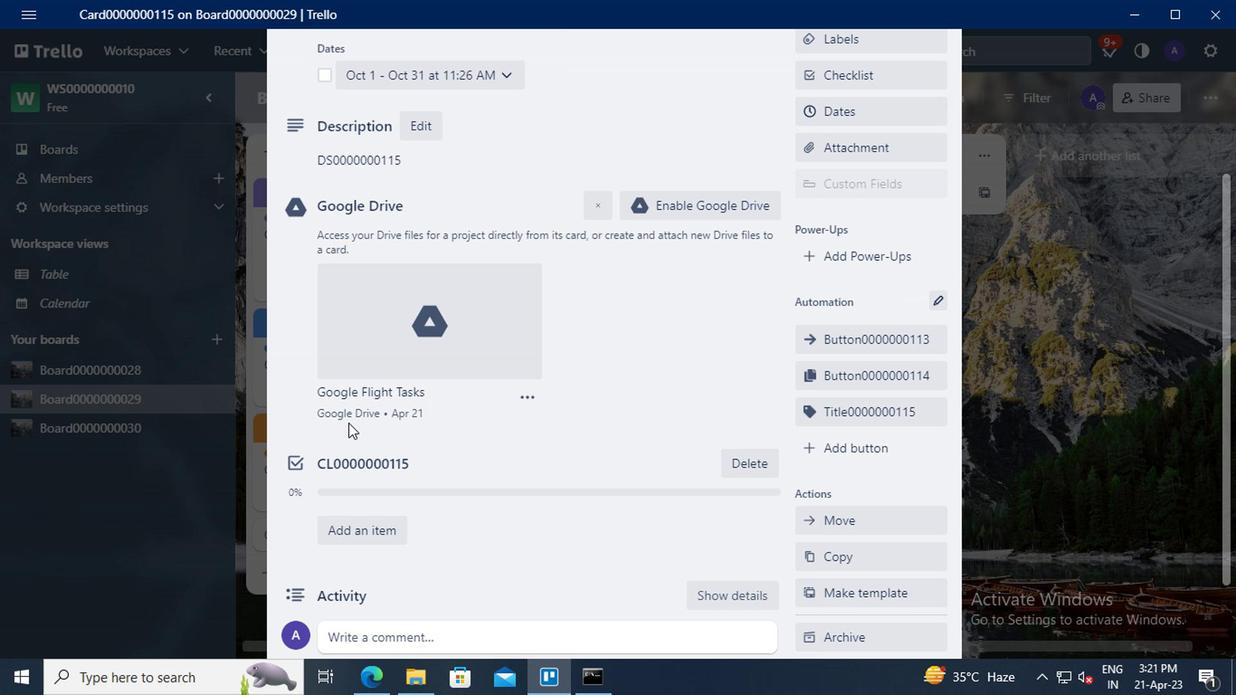 
Action: Mouse moved to (365, 506)
Screenshot: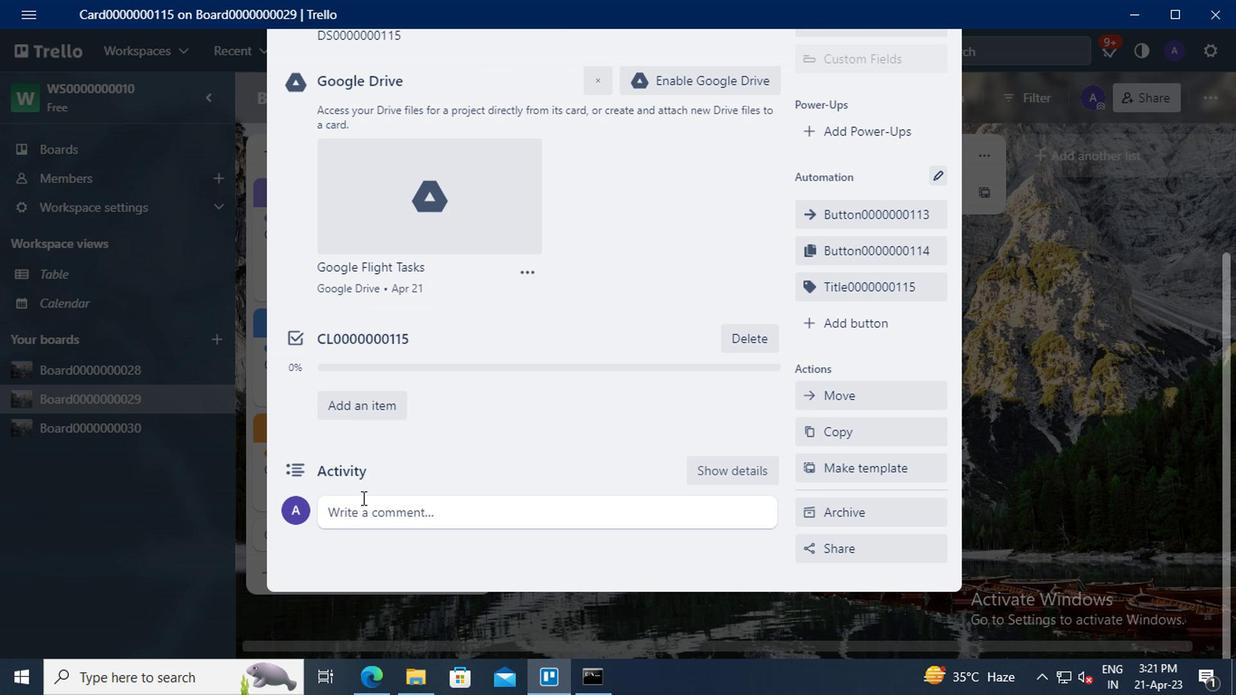 
Action: Mouse pressed left at (365, 506)
Screenshot: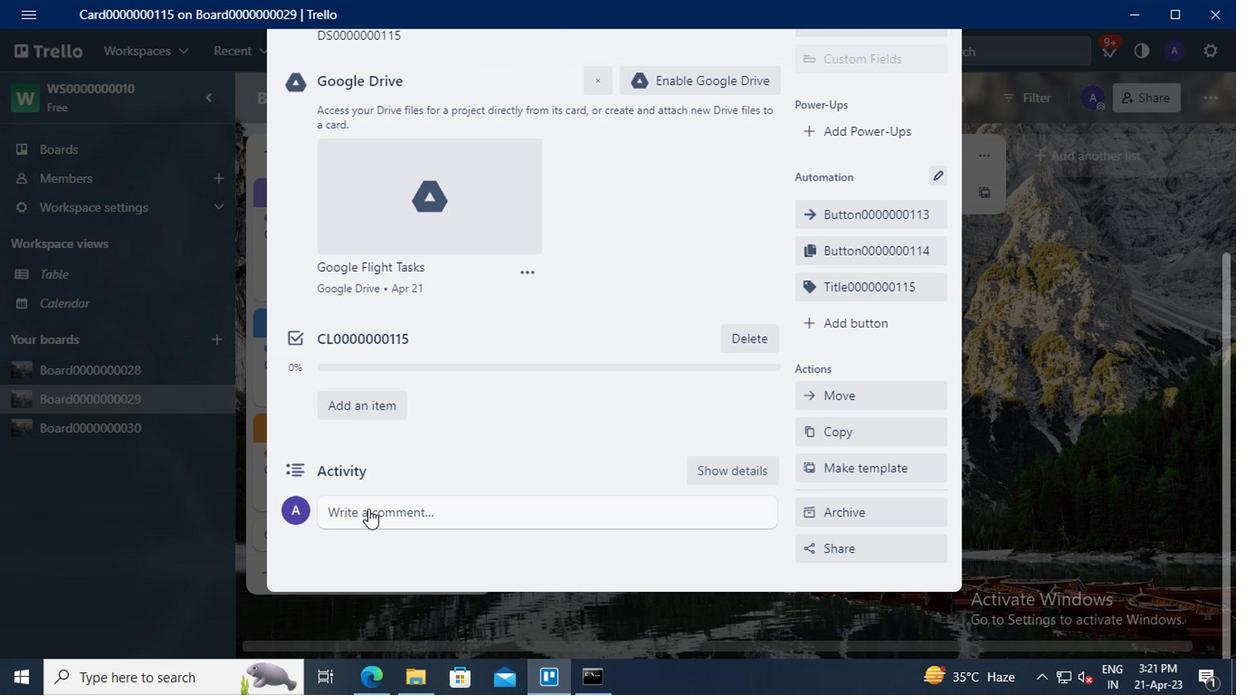 
Action: Key pressed <Key.shift>CM0000000115
Screenshot: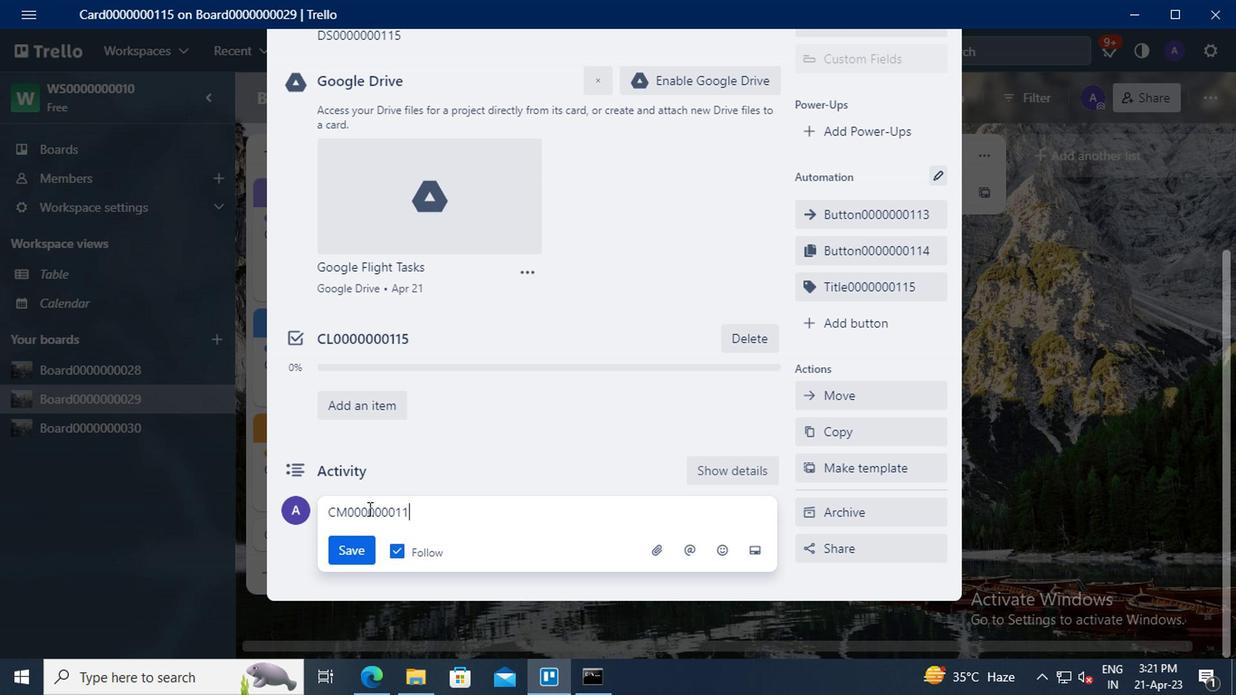 
Action: Mouse moved to (362, 550)
Screenshot: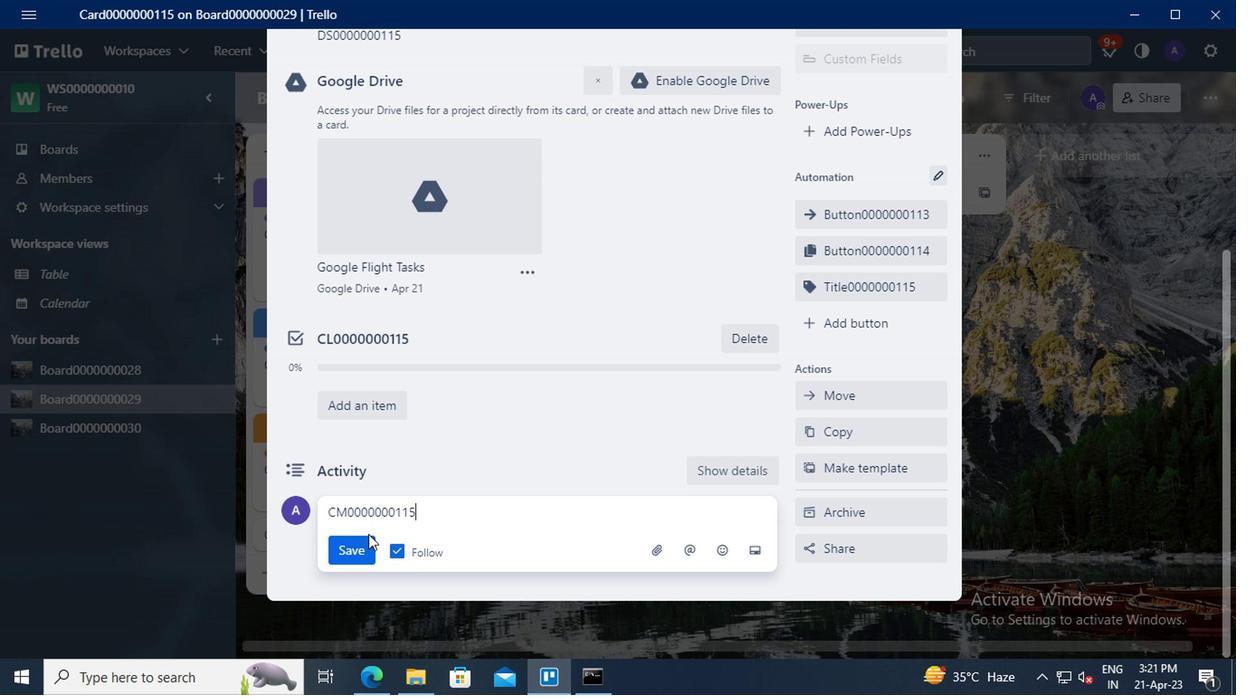 
Action: Mouse pressed left at (362, 550)
Screenshot: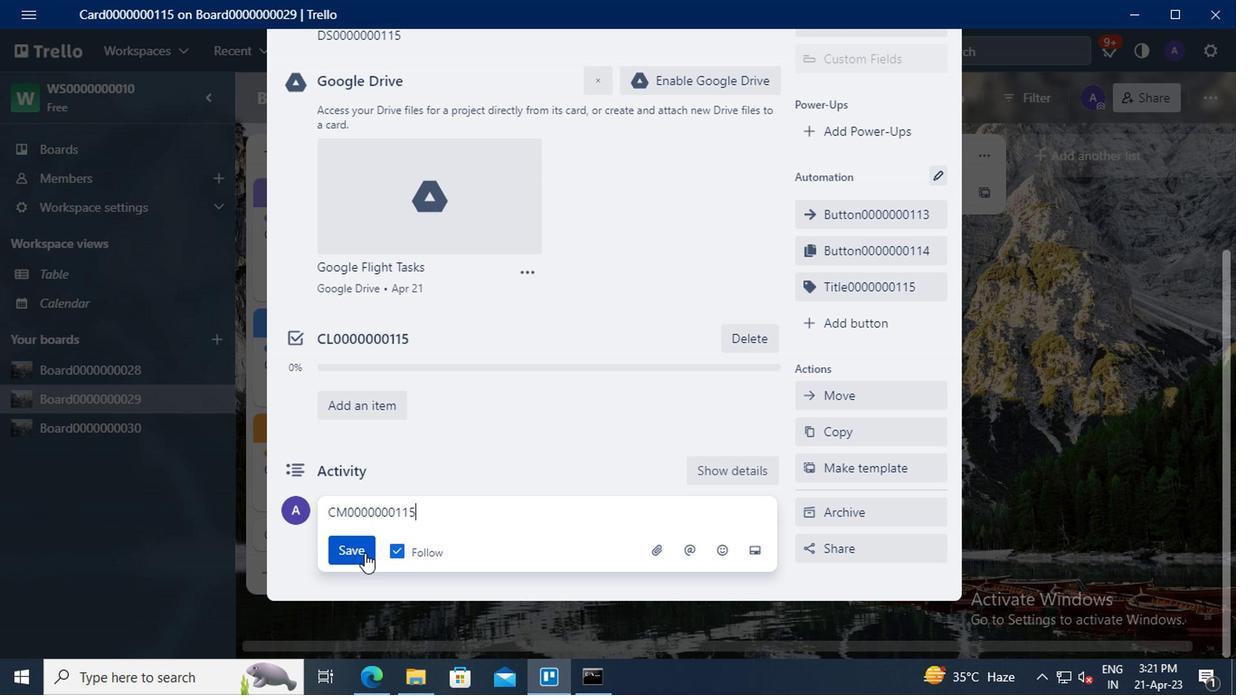 
